 Task: Check the average views per listing of hot tub in the last 1 year.
Action: Mouse moved to (695, 139)
Screenshot: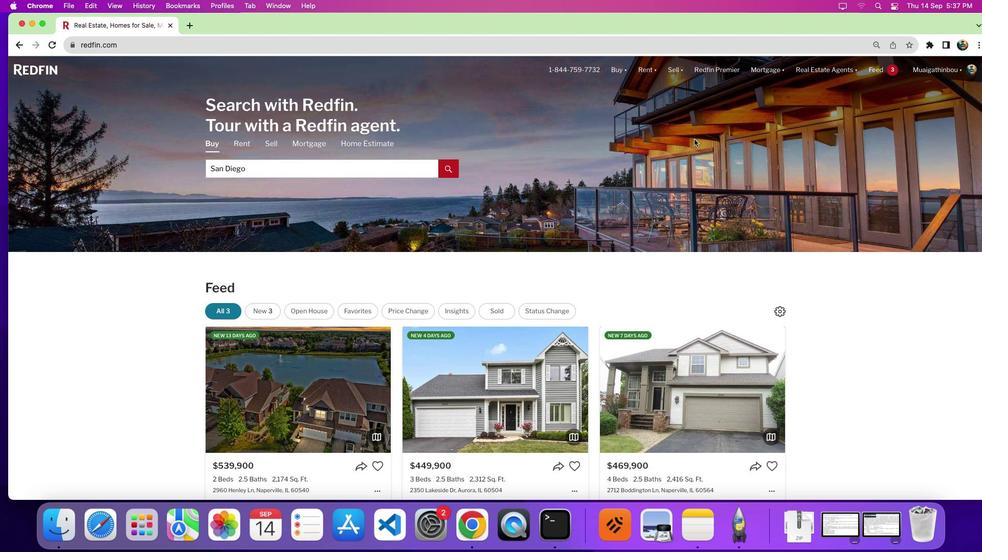 
Action: Mouse pressed left at (695, 139)
Screenshot: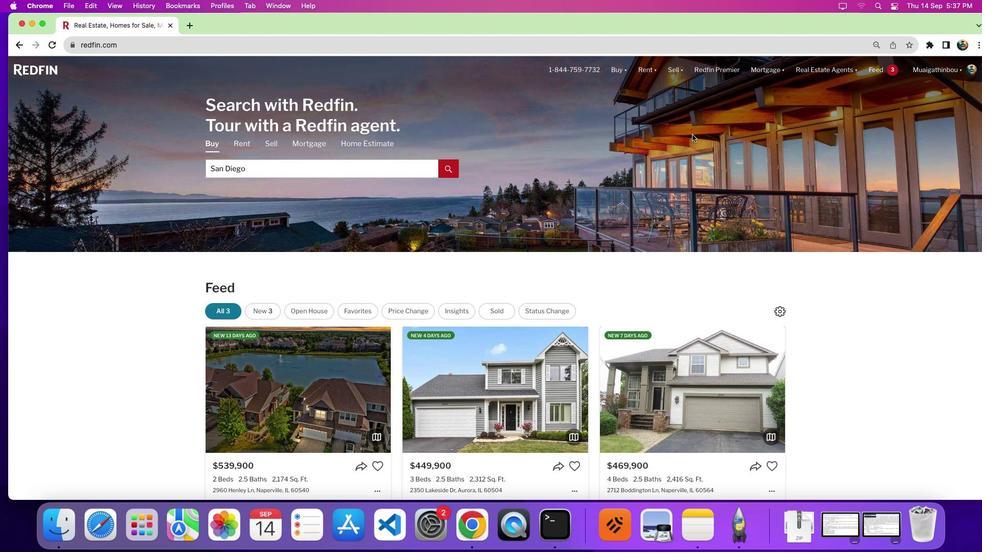 
Action: Mouse moved to (787, 181)
Screenshot: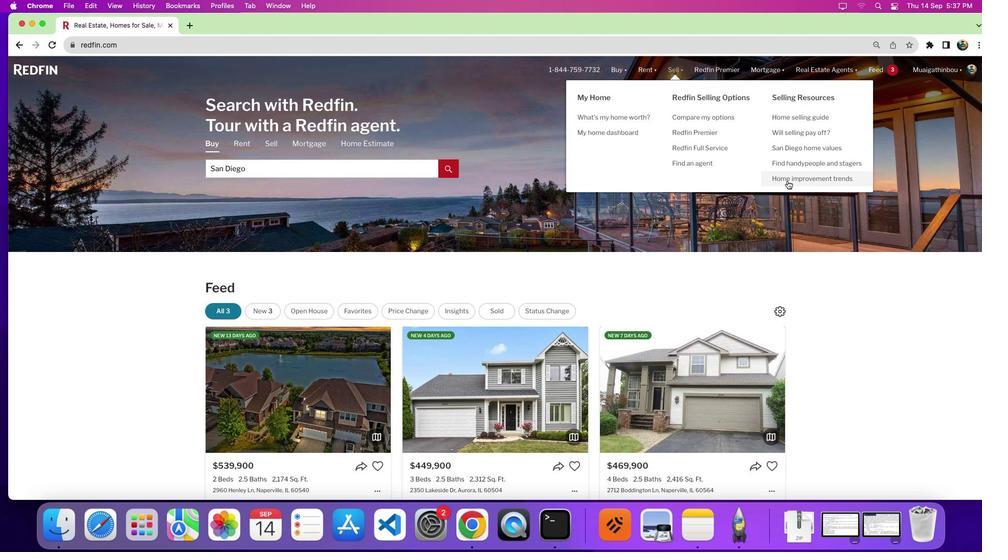 
Action: Mouse pressed left at (787, 181)
Screenshot: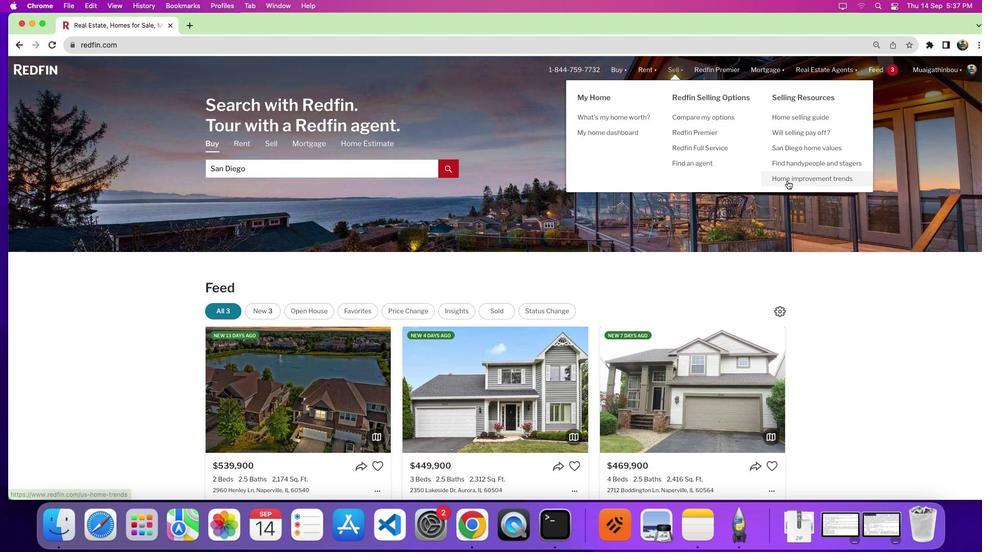 
Action: Mouse moved to (554, 309)
Screenshot: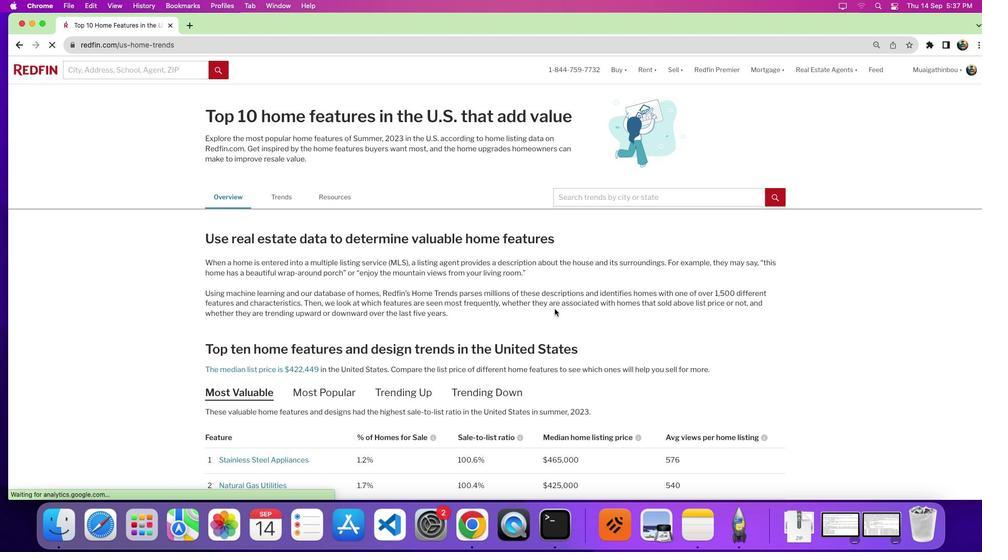 
Action: Mouse scrolled (554, 309) with delta (0, 0)
Screenshot: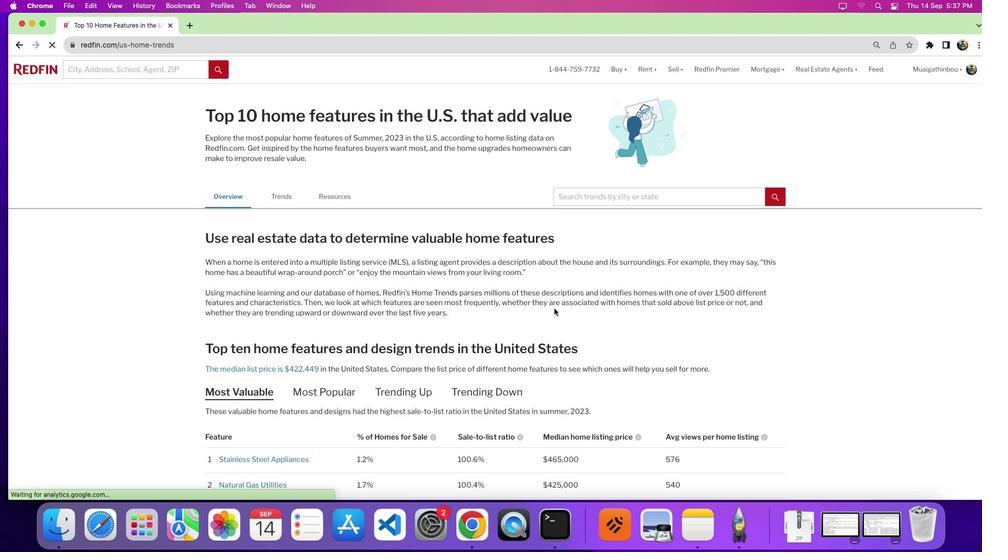 
Action: Mouse scrolled (554, 309) with delta (0, 0)
Screenshot: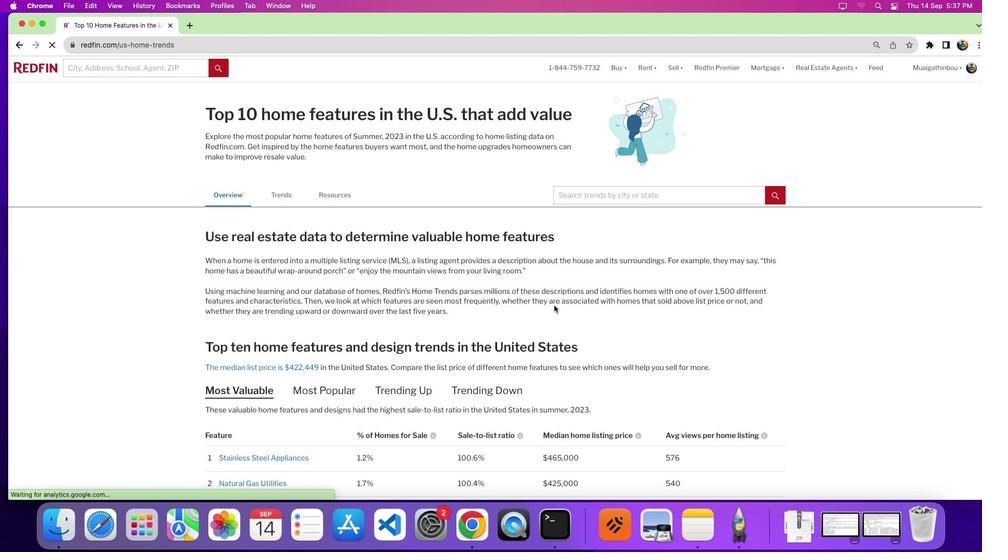 
Action: Mouse moved to (554, 306)
Screenshot: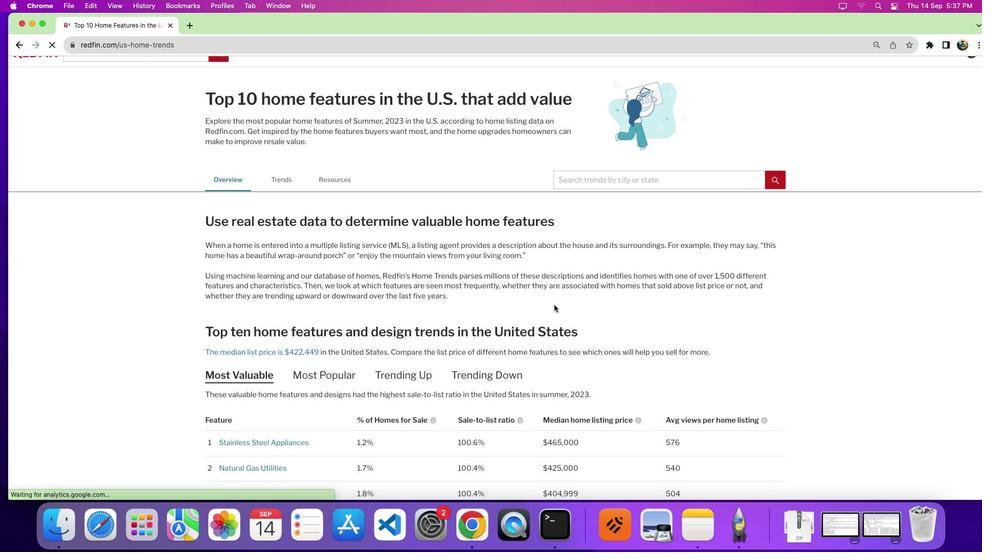 
Action: Mouse scrolled (554, 306) with delta (0, -1)
Screenshot: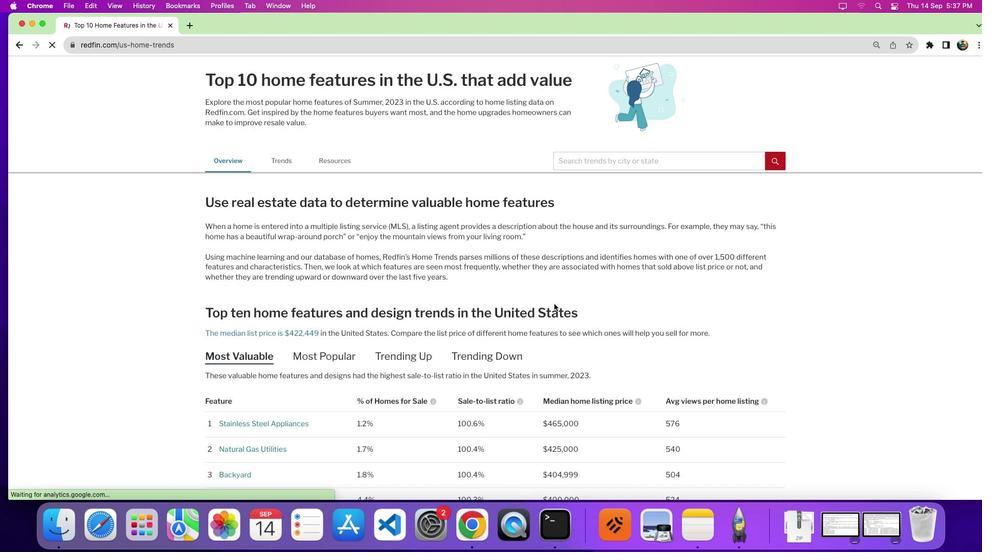 
Action: Mouse moved to (554, 303)
Screenshot: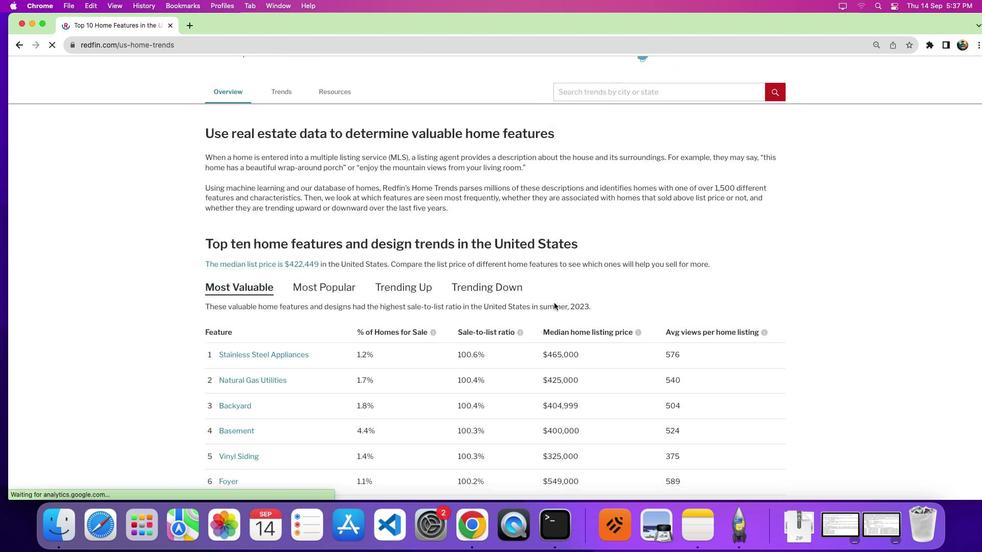 
Action: Mouse scrolled (554, 303) with delta (0, 0)
Screenshot: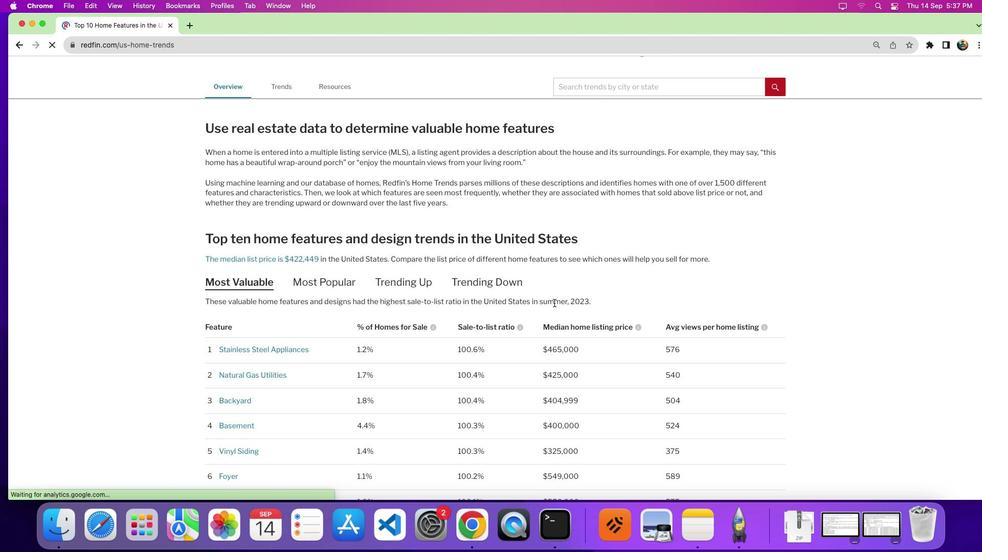 
Action: Mouse scrolled (554, 303) with delta (0, 0)
Screenshot: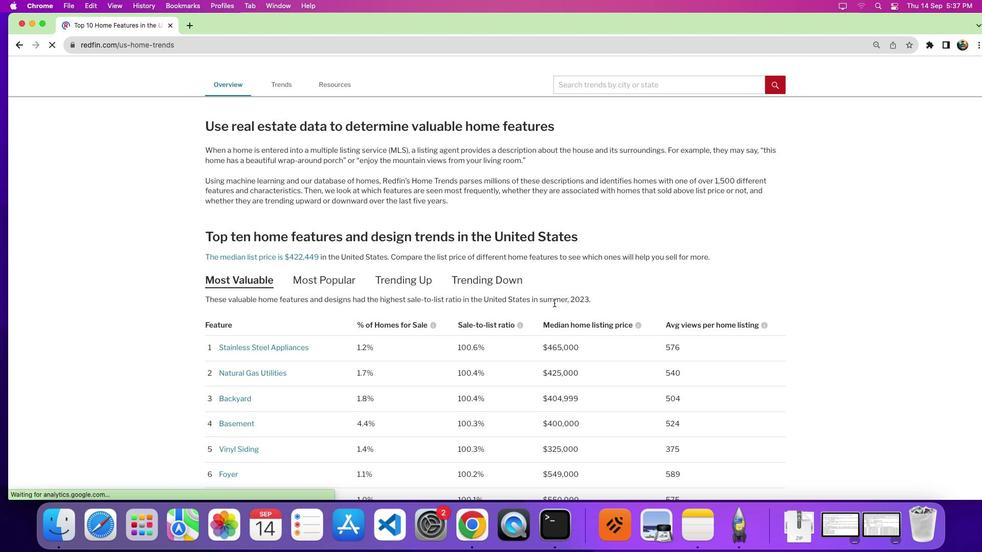
Action: Mouse moved to (554, 302)
Screenshot: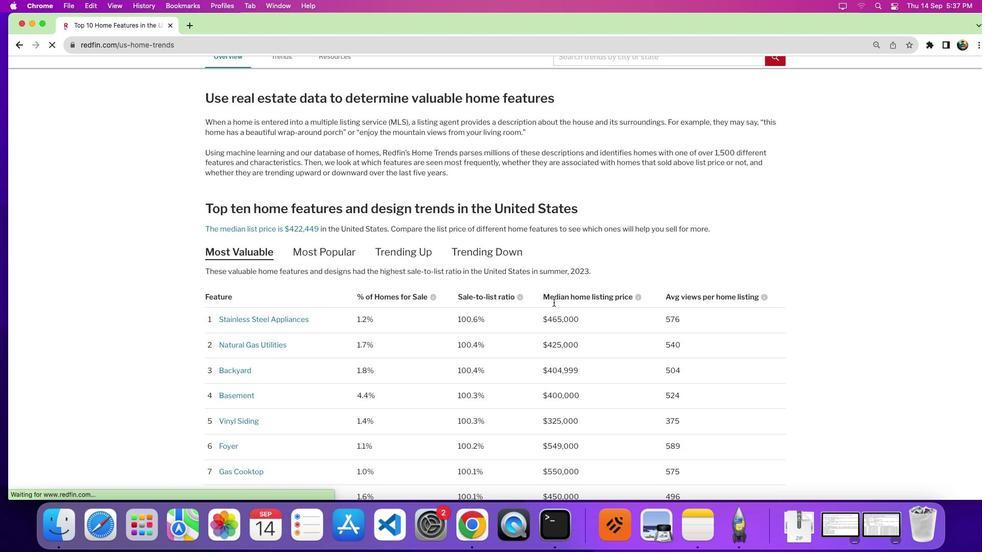 
Action: Mouse scrolled (554, 302) with delta (0, 0)
Screenshot: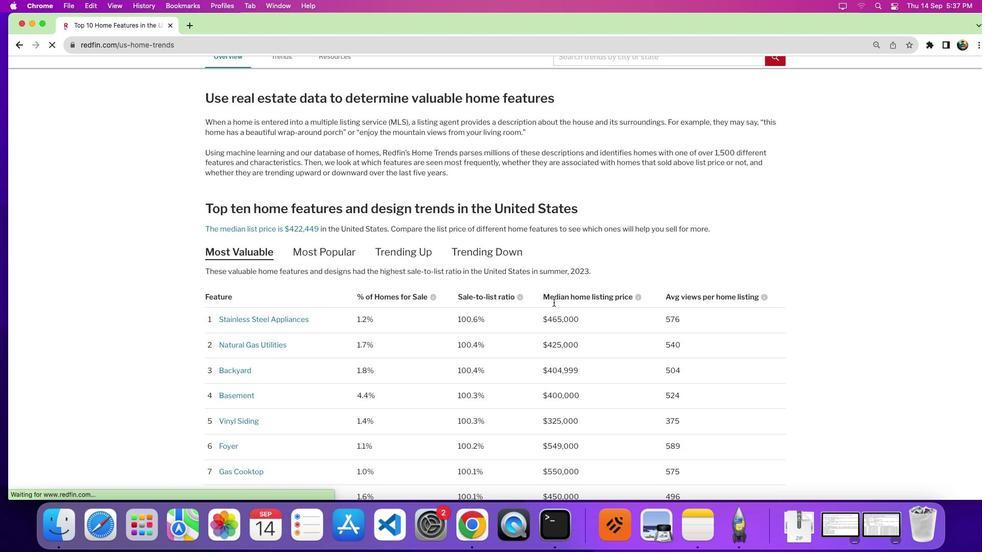 
Action: Mouse moved to (554, 302)
Screenshot: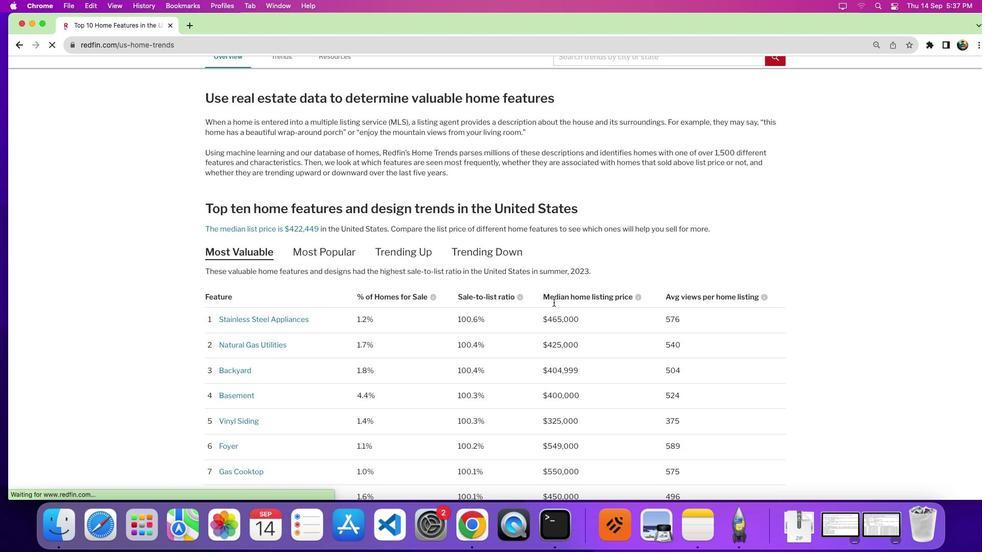 
Action: Mouse scrolled (554, 302) with delta (0, 0)
Screenshot: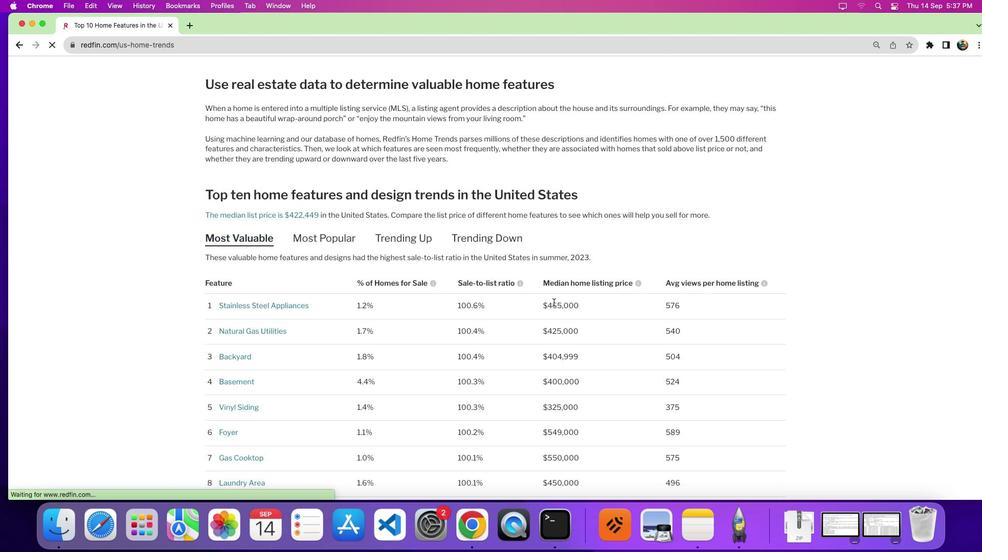 
Action: Mouse scrolled (554, 302) with delta (0, -3)
Screenshot: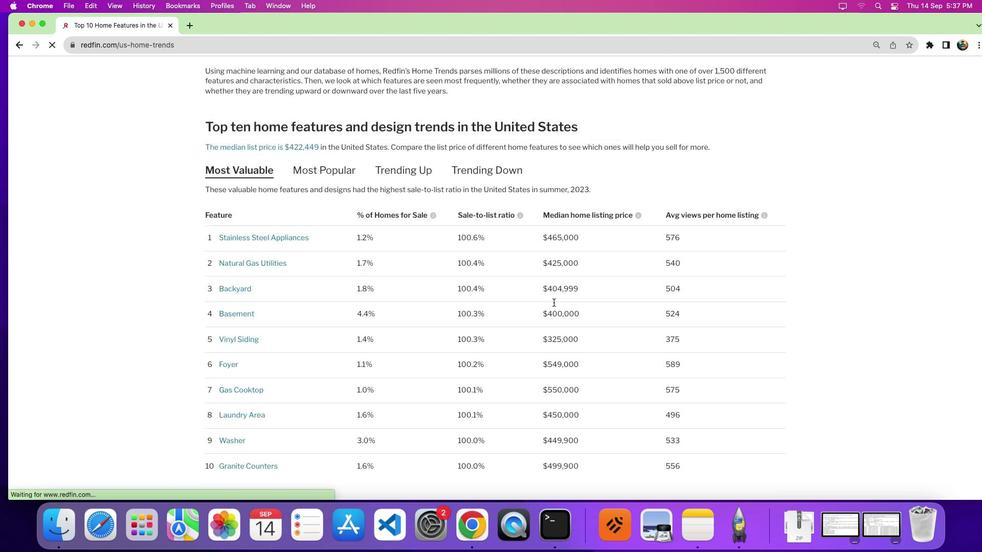 
Action: Mouse scrolled (554, 302) with delta (0, 0)
Screenshot: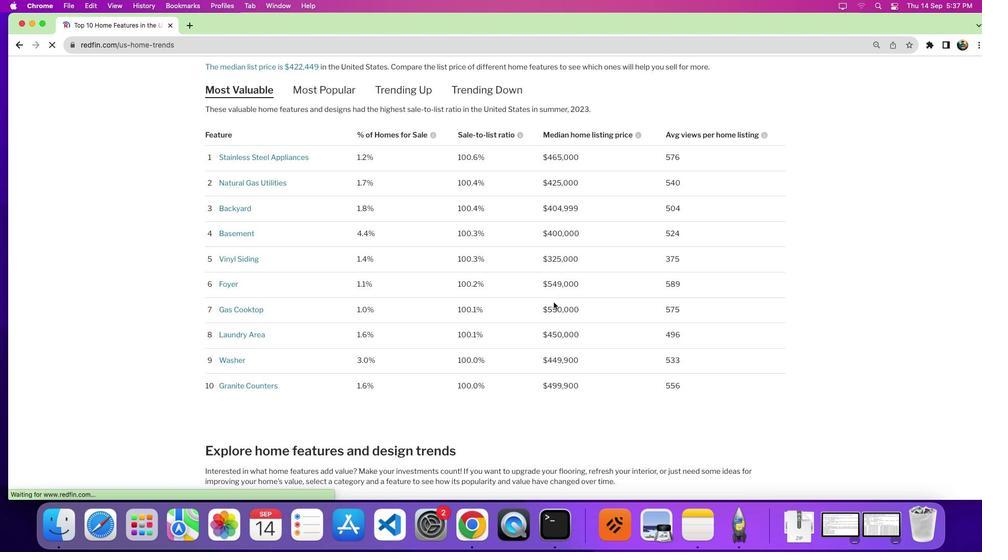 
Action: Mouse scrolled (554, 302) with delta (0, 0)
Screenshot: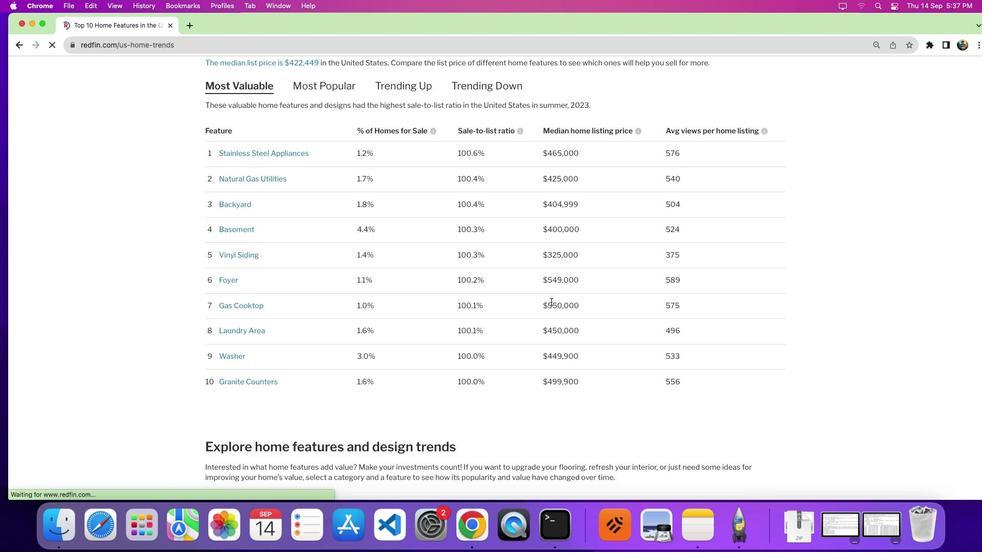 
Action: Mouse moved to (422, 351)
Screenshot: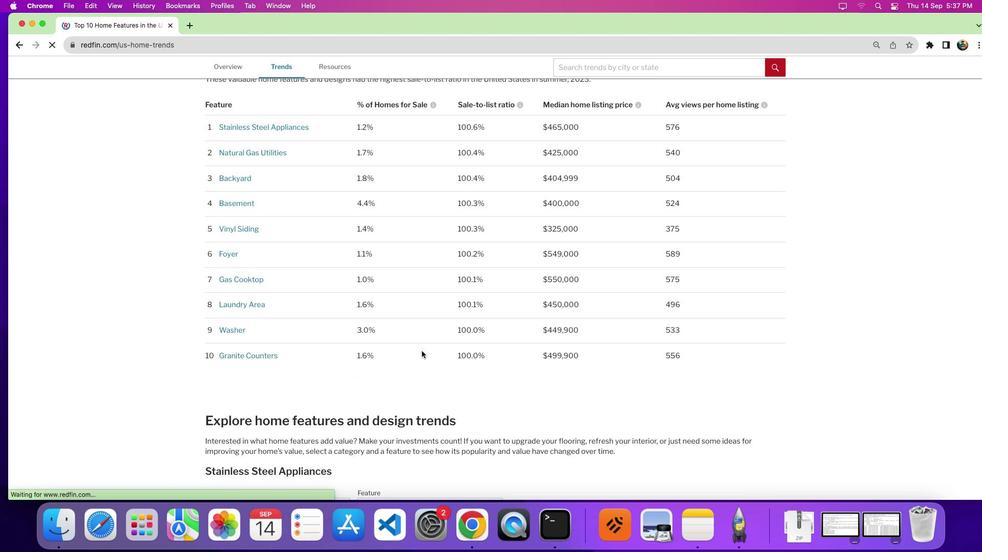 
Action: Mouse scrolled (422, 351) with delta (0, 0)
Screenshot: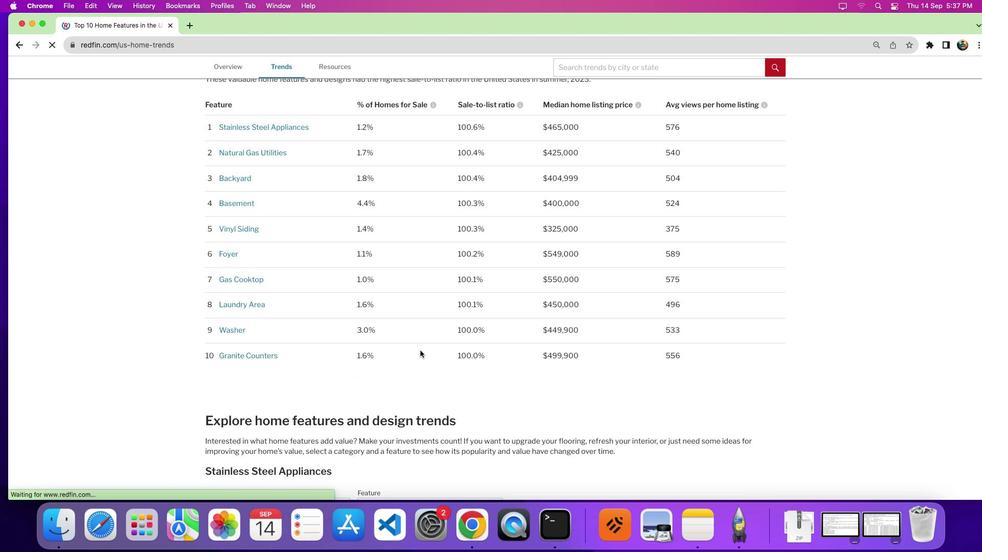 
Action: Mouse scrolled (422, 351) with delta (0, 0)
Screenshot: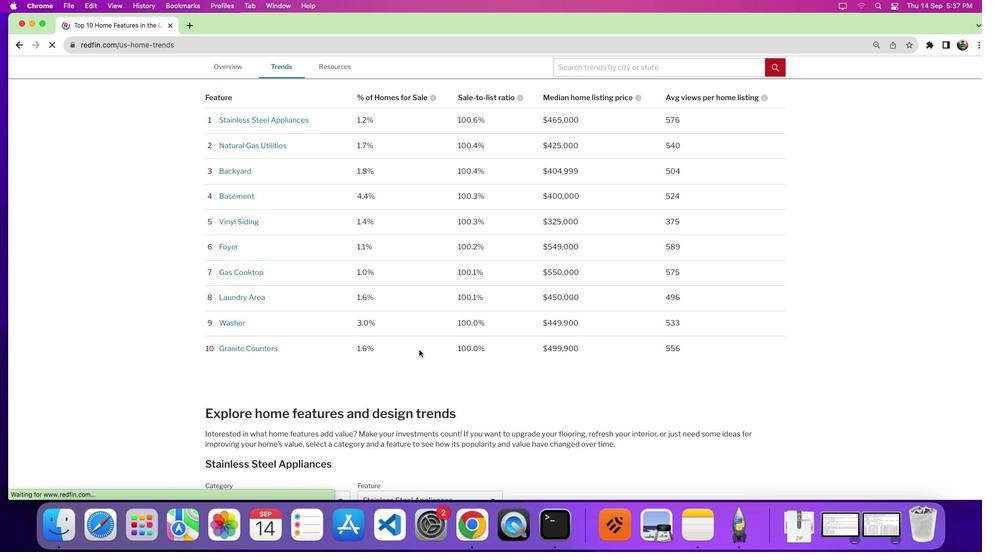 
Action: Mouse moved to (420, 350)
Screenshot: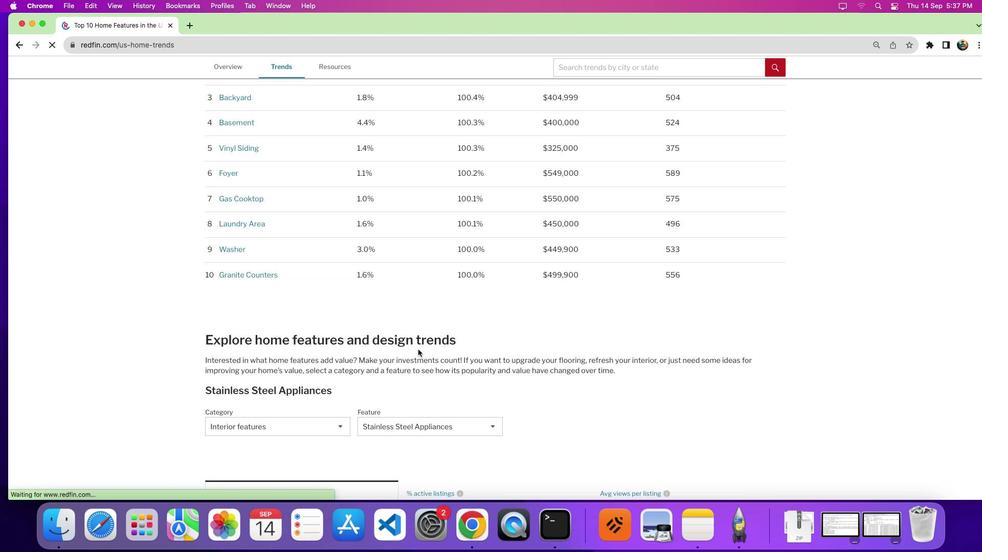
Action: Mouse scrolled (420, 350) with delta (0, -3)
Screenshot: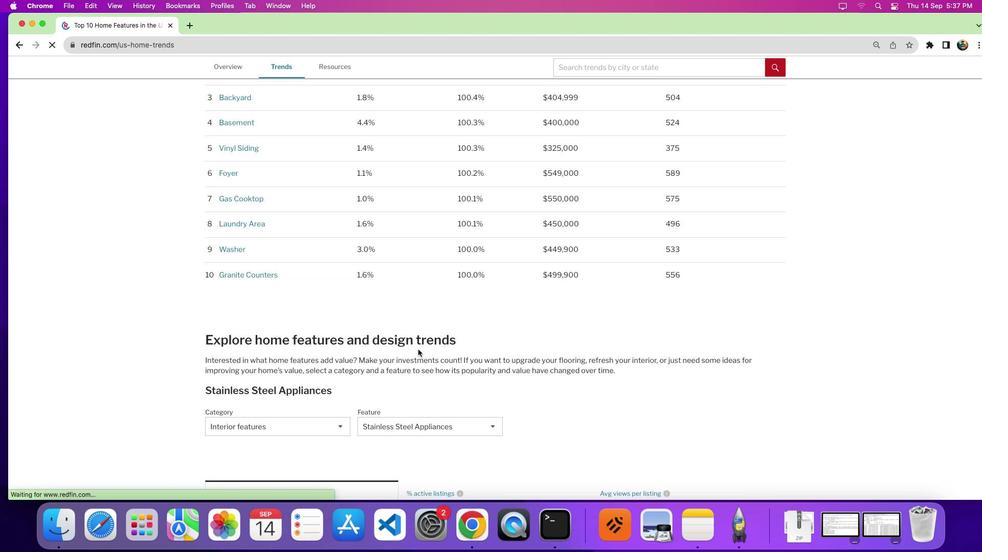
Action: Mouse moved to (263, 327)
Screenshot: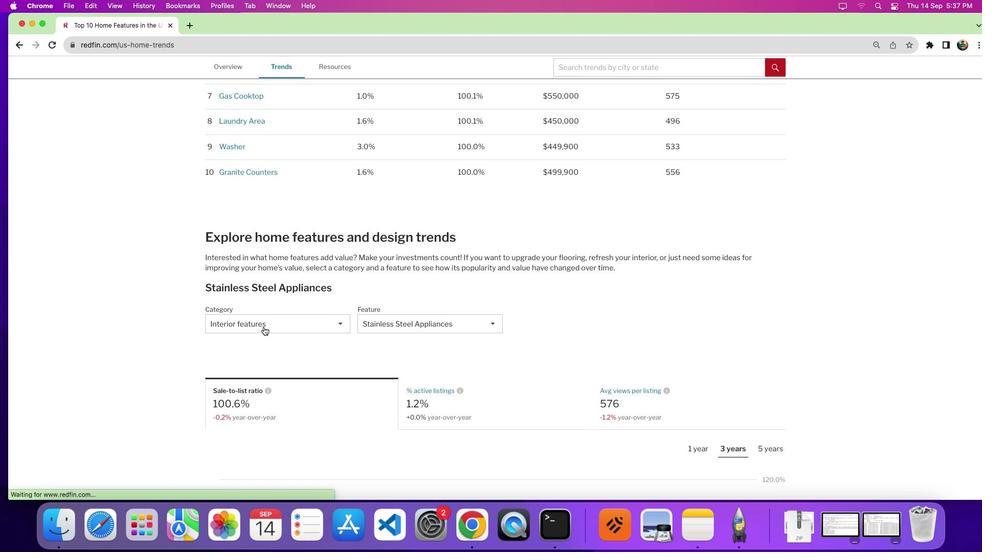 
Action: Mouse pressed left at (263, 327)
Screenshot: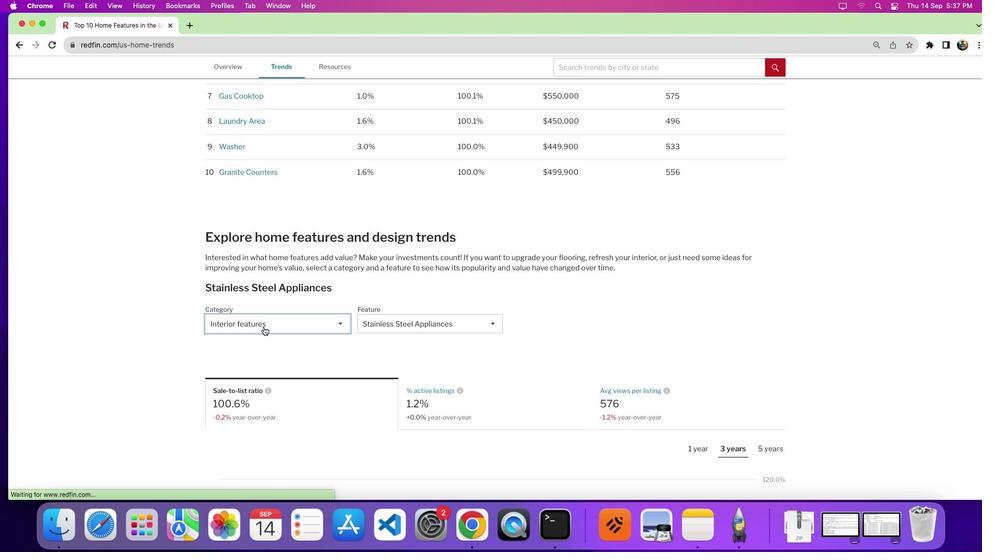 
Action: Mouse moved to (266, 348)
Screenshot: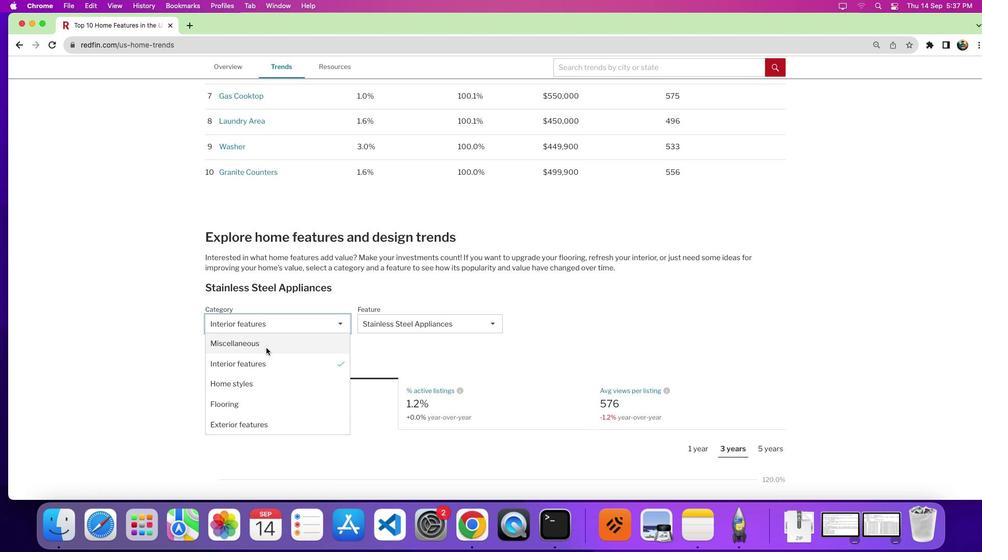 
Action: Mouse pressed left at (266, 348)
Screenshot: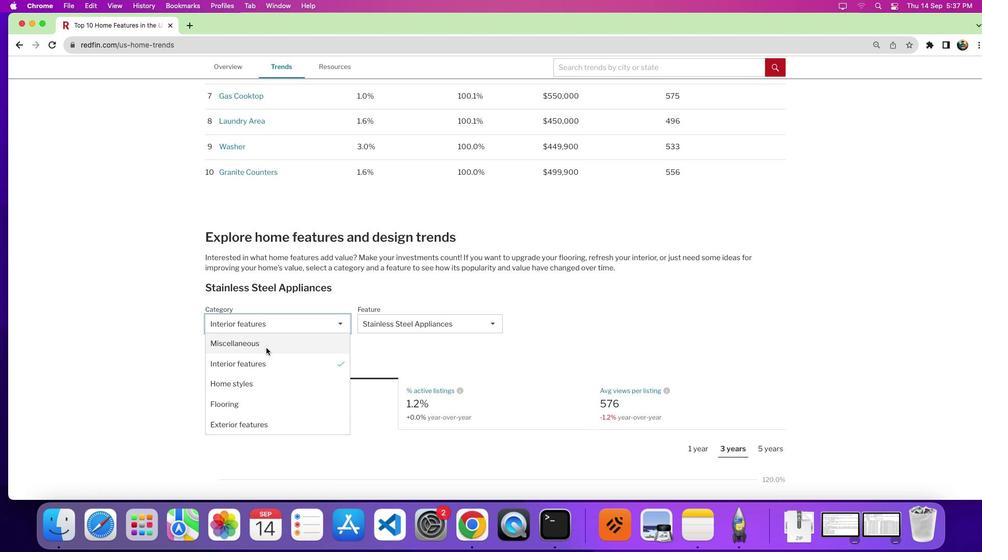 
Action: Mouse moved to (389, 321)
Screenshot: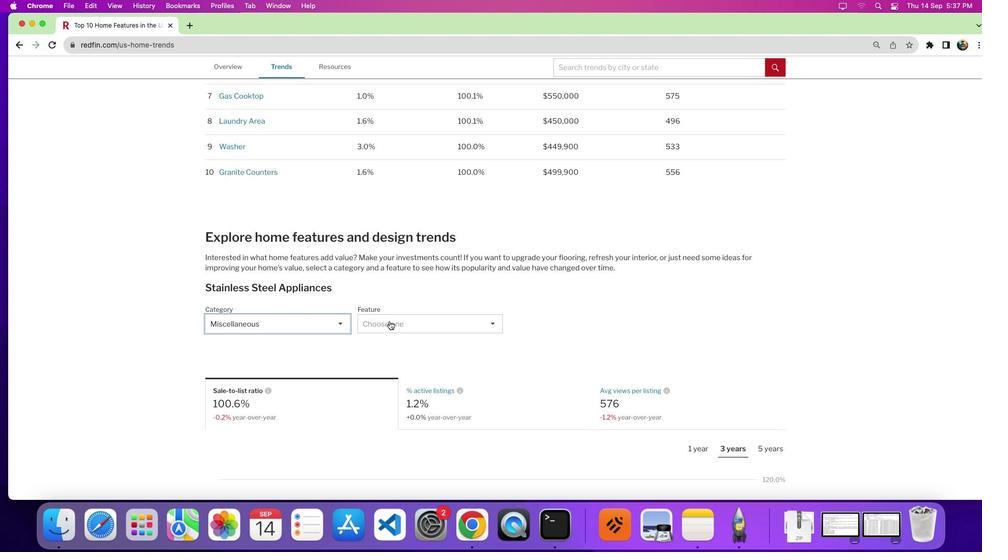 
Action: Mouse pressed left at (389, 321)
Screenshot: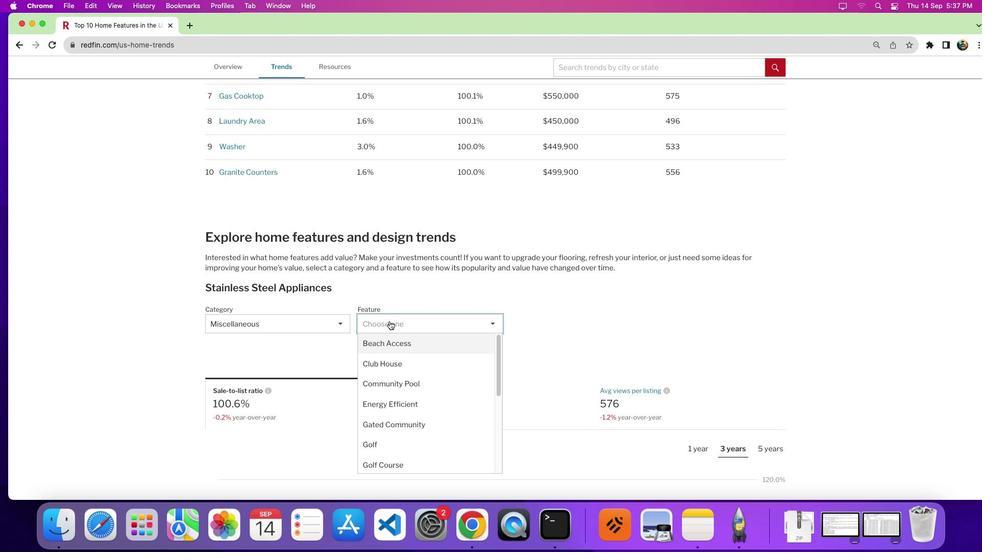 
Action: Mouse moved to (409, 395)
Screenshot: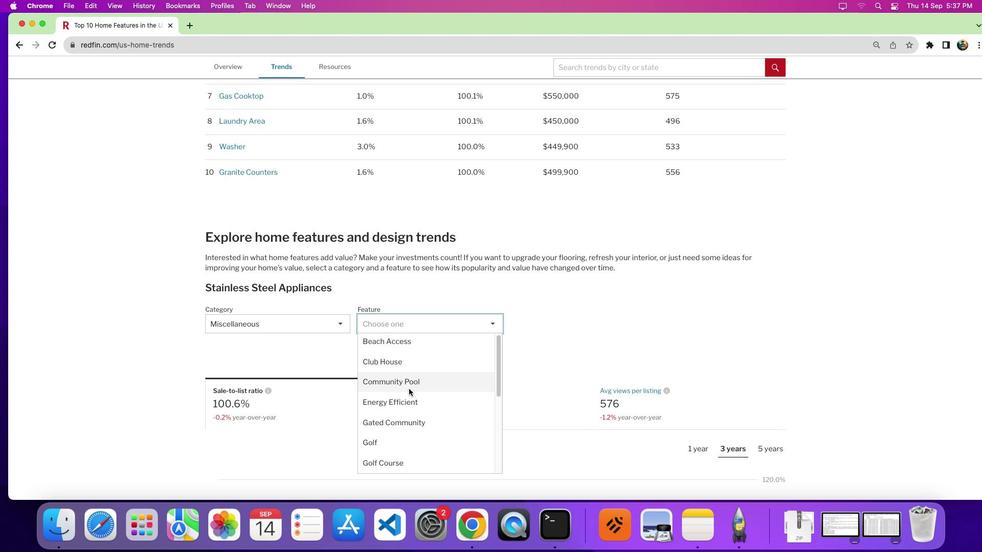 
Action: Mouse scrolled (409, 395) with delta (0, 0)
Screenshot: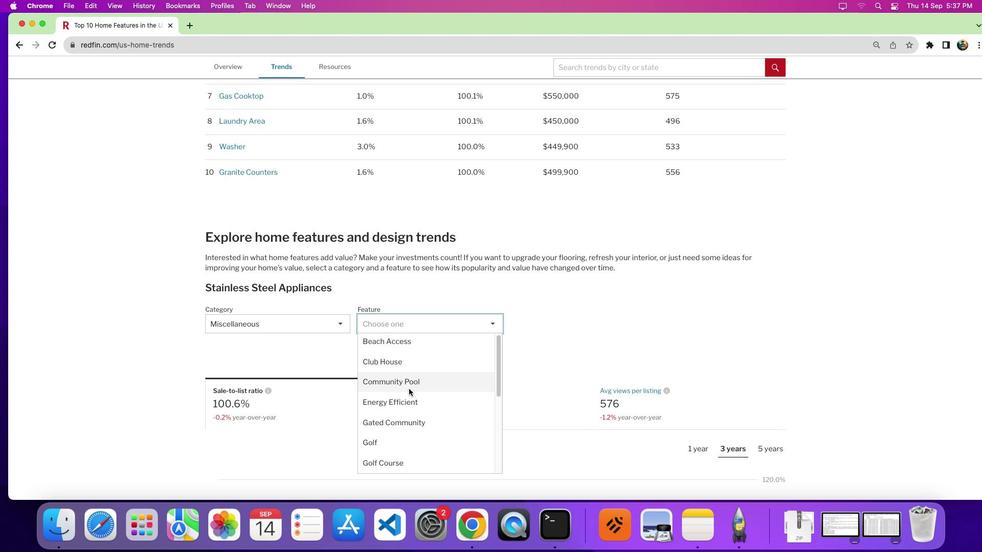 
Action: Mouse moved to (409, 394)
Screenshot: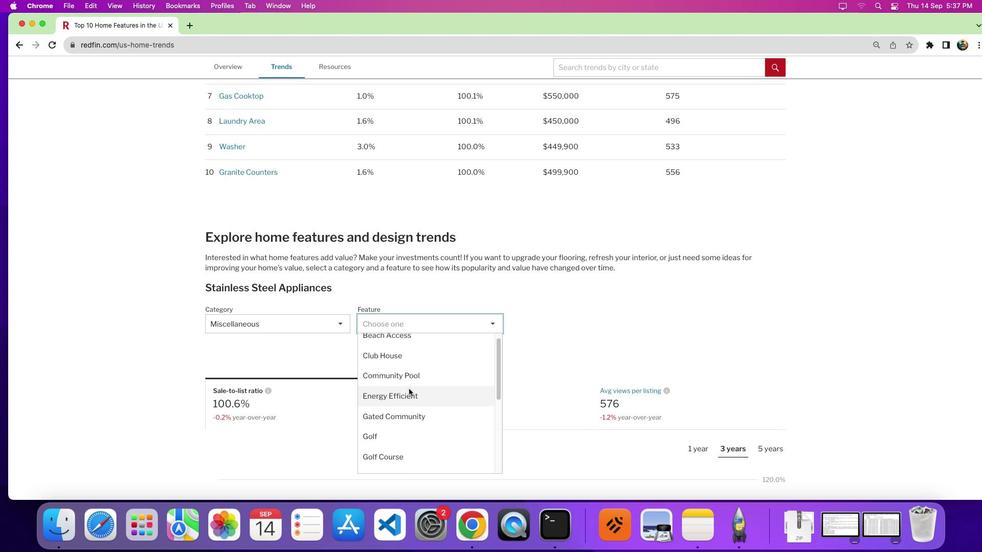 
Action: Mouse scrolled (409, 394) with delta (0, 0)
Screenshot: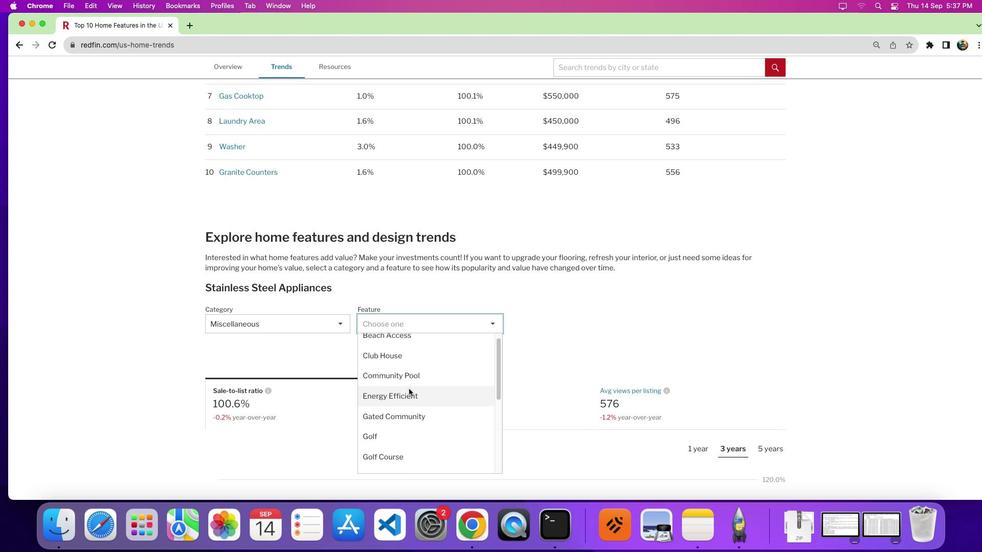 
Action: Mouse moved to (409, 389)
Screenshot: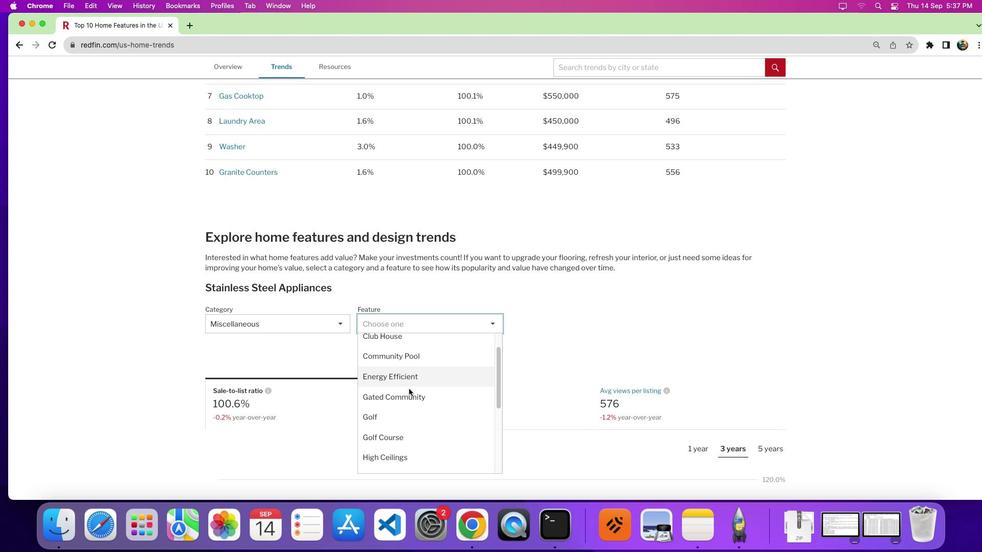 
Action: Mouse scrolled (409, 389) with delta (0, 0)
Screenshot: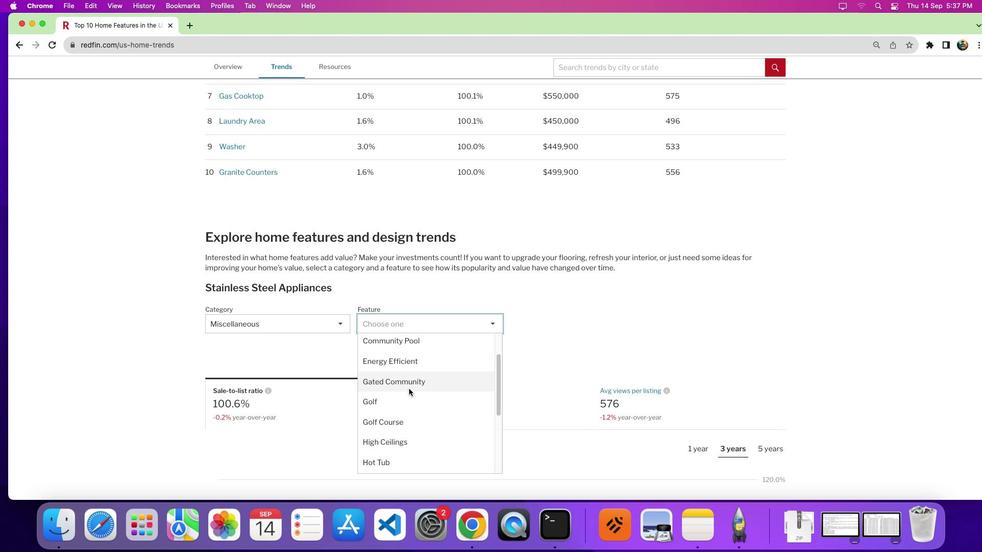 
Action: Mouse scrolled (409, 389) with delta (0, 0)
Screenshot: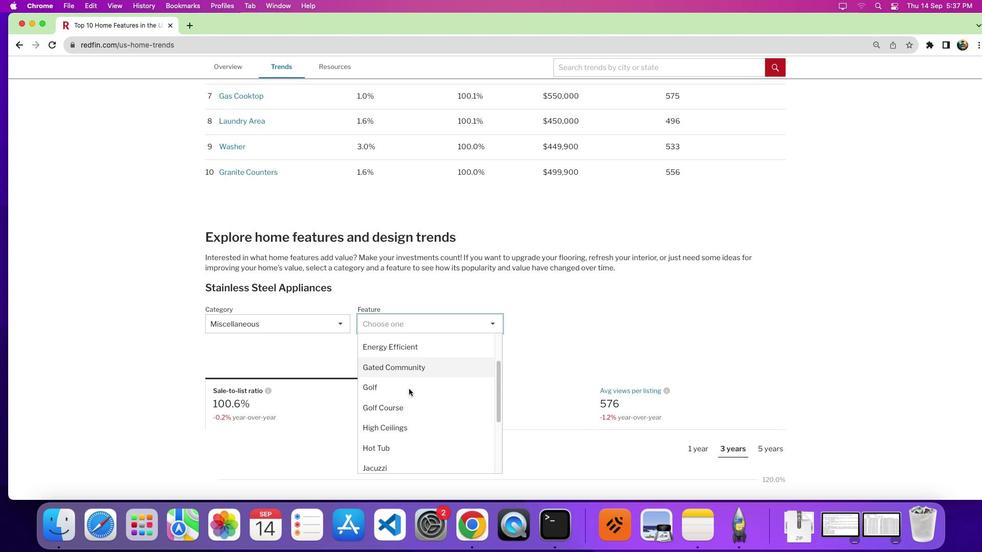 
Action: Mouse scrolled (409, 389) with delta (0, -2)
Screenshot: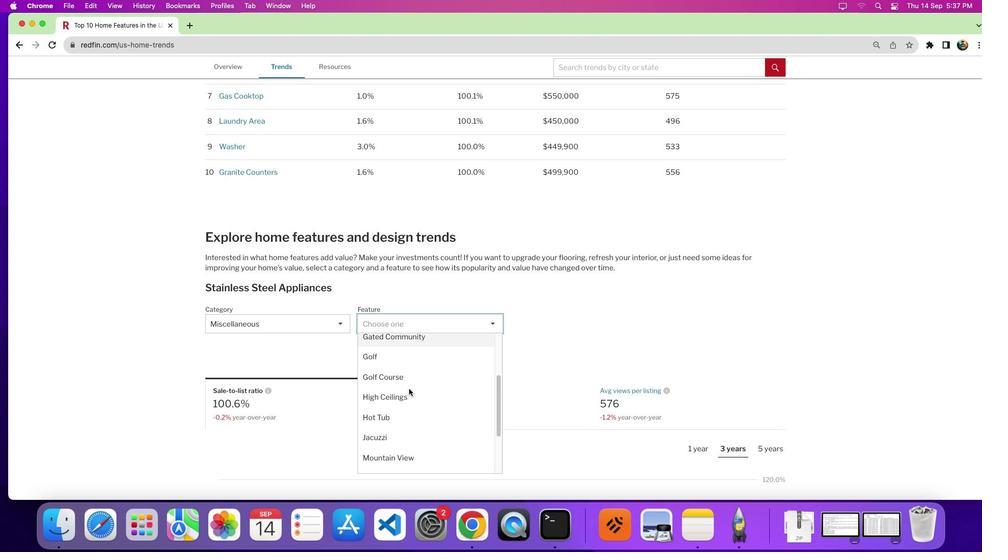 
Action: Mouse scrolled (409, 389) with delta (0, 0)
Screenshot: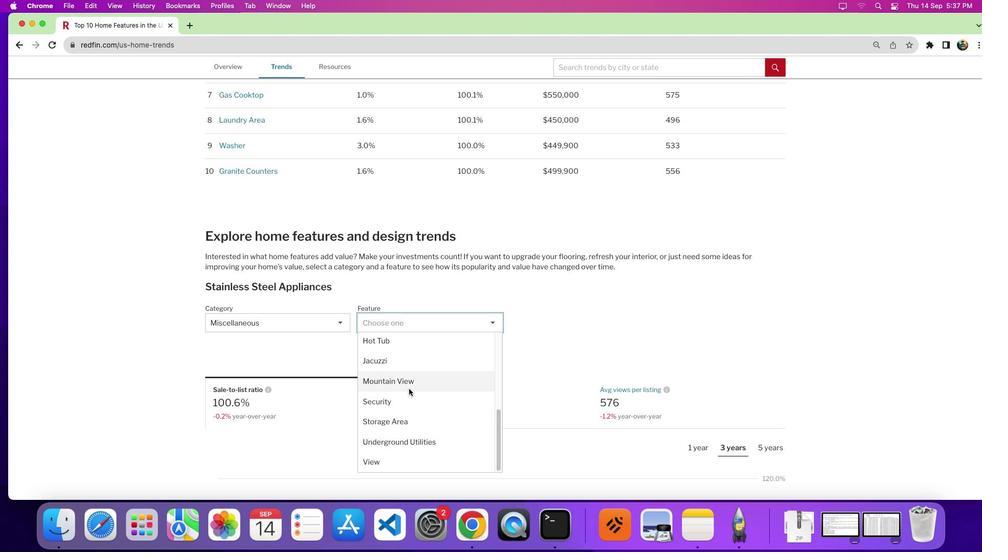 
Action: Mouse moved to (416, 384)
Screenshot: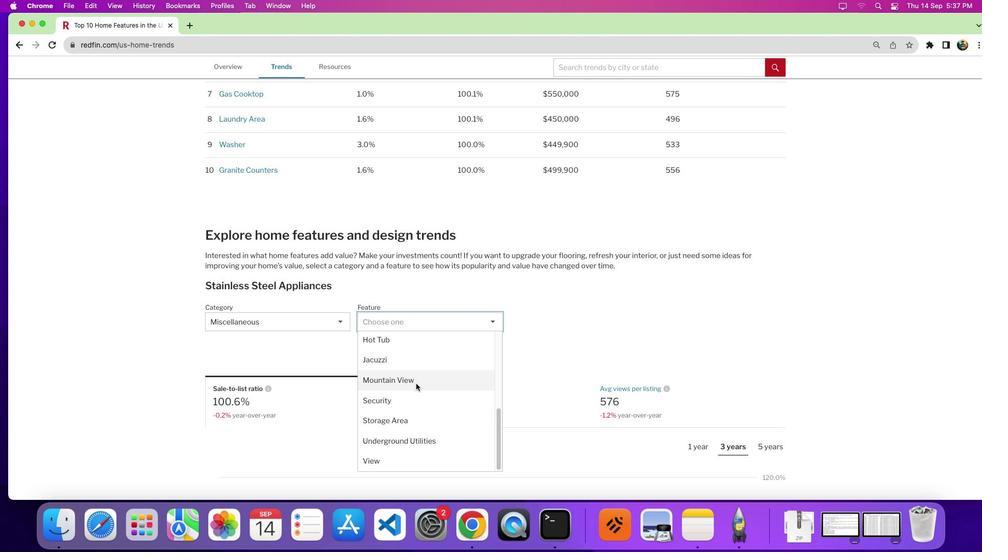 
Action: Mouse scrolled (416, 384) with delta (0, 0)
Screenshot: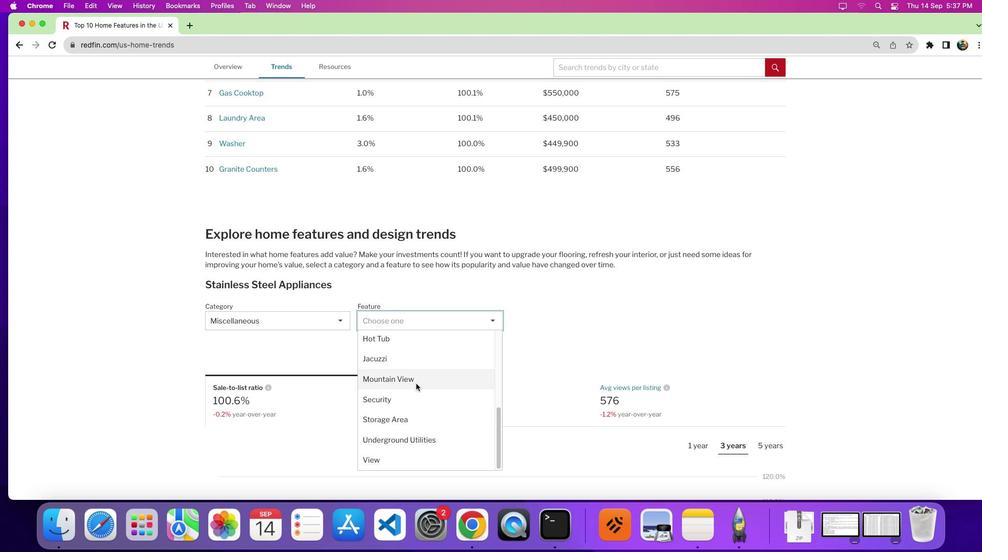
Action: Mouse scrolled (416, 384) with delta (0, 0)
Screenshot: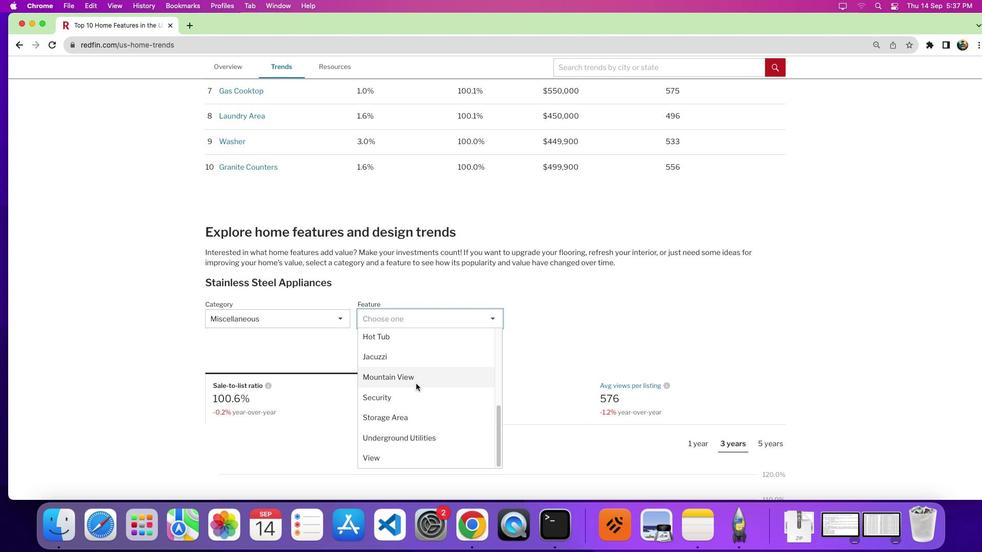 
Action: Mouse moved to (416, 383)
Screenshot: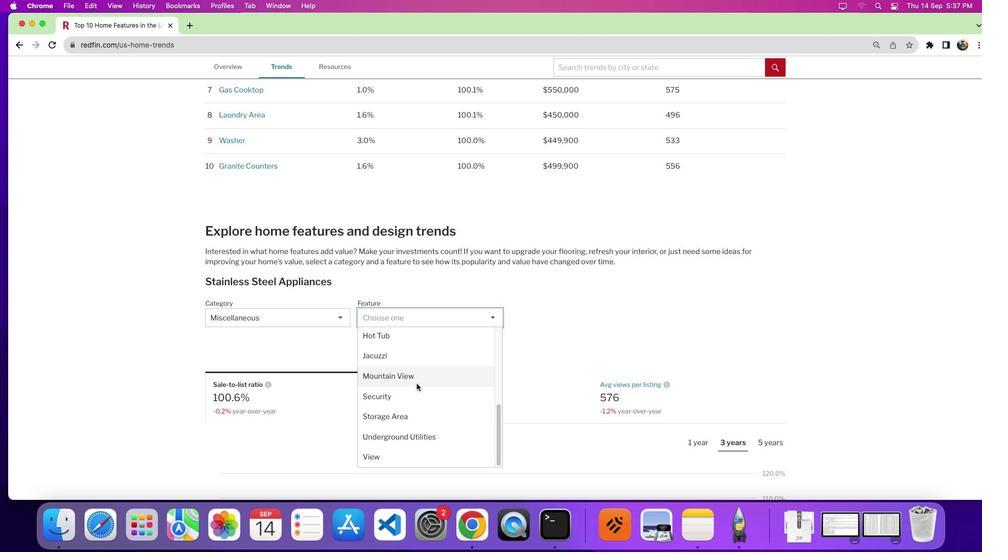 
Action: Mouse scrolled (416, 383) with delta (0, 0)
Screenshot: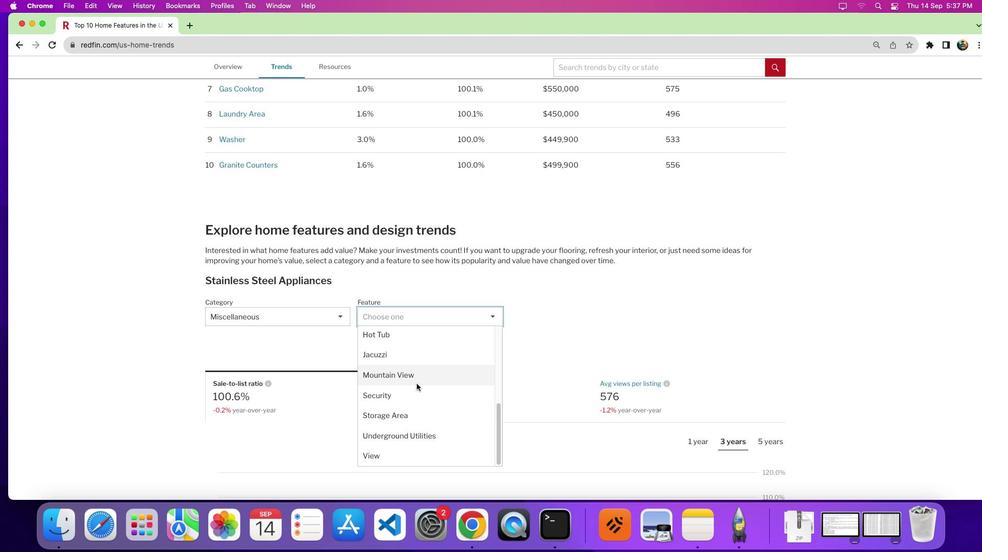 
Action: Mouse moved to (417, 383)
Screenshot: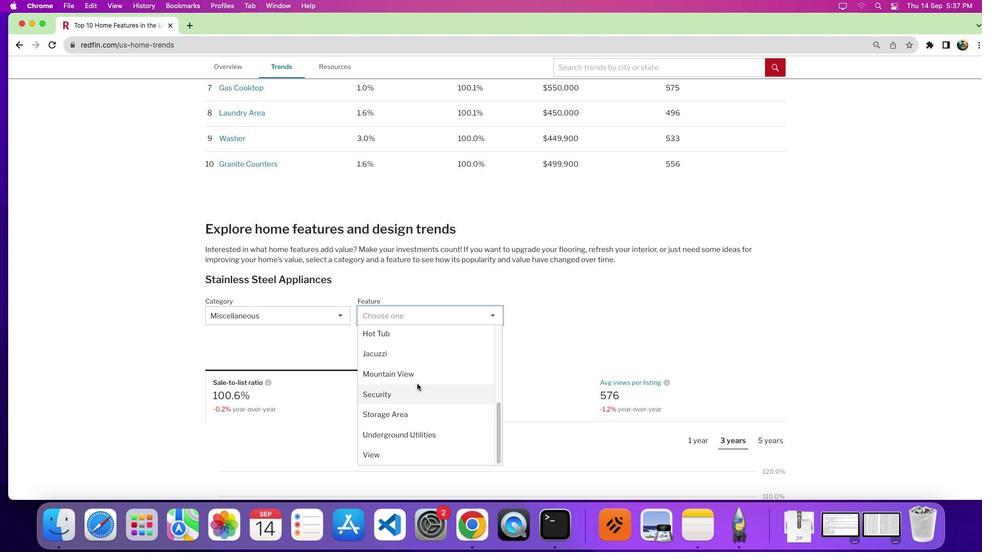 
Action: Mouse scrolled (417, 383) with delta (0, 0)
Screenshot: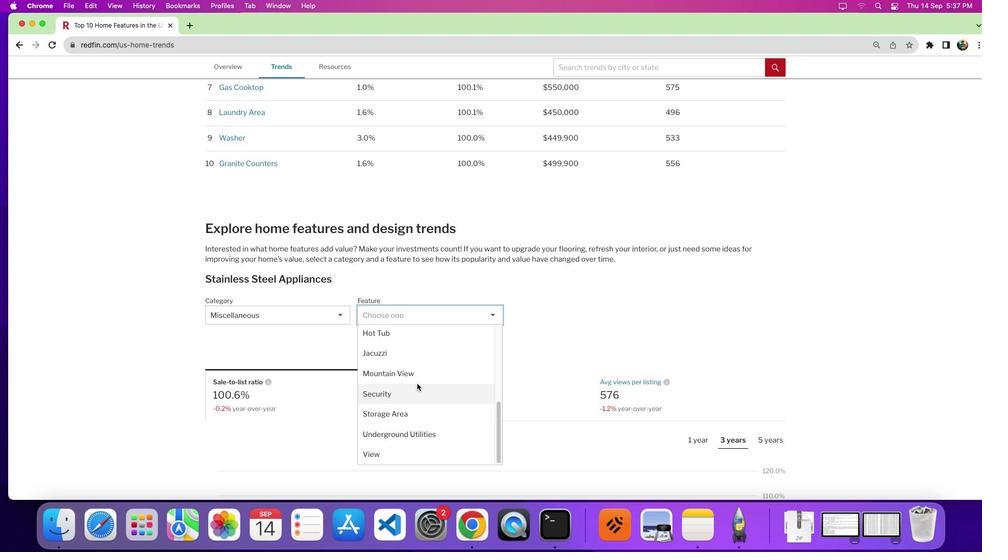 
Action: Mouse moved to (424, 392)
Screenshot: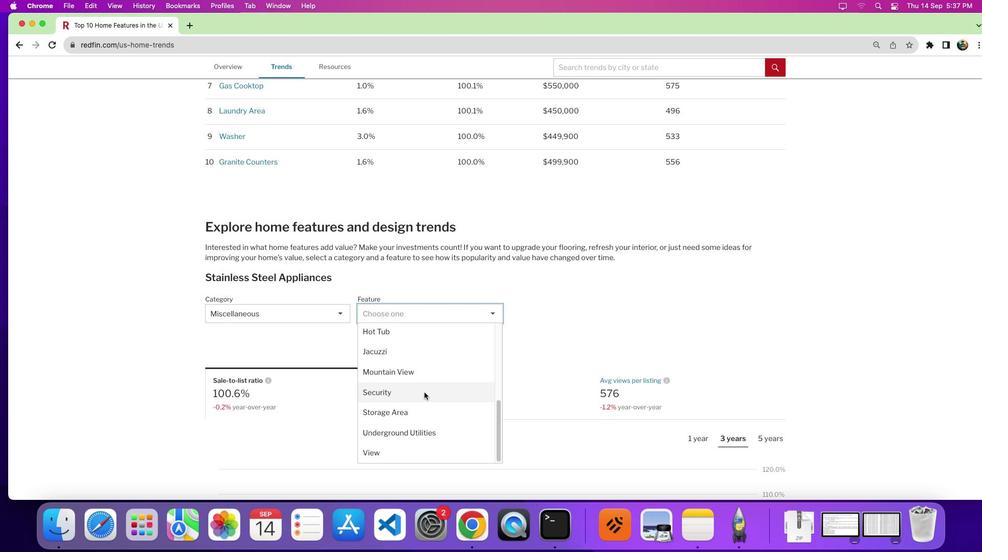 
Action: Mouse scrolled (424, 392) with delta (0, 0)
Screenshot: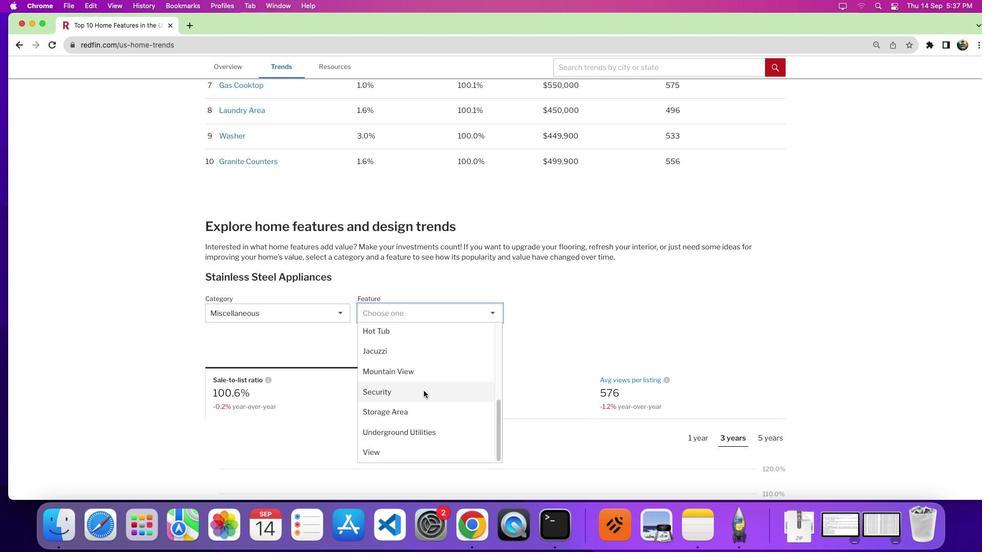 
Action: Mouse moved to (424, 391)
Screenshot: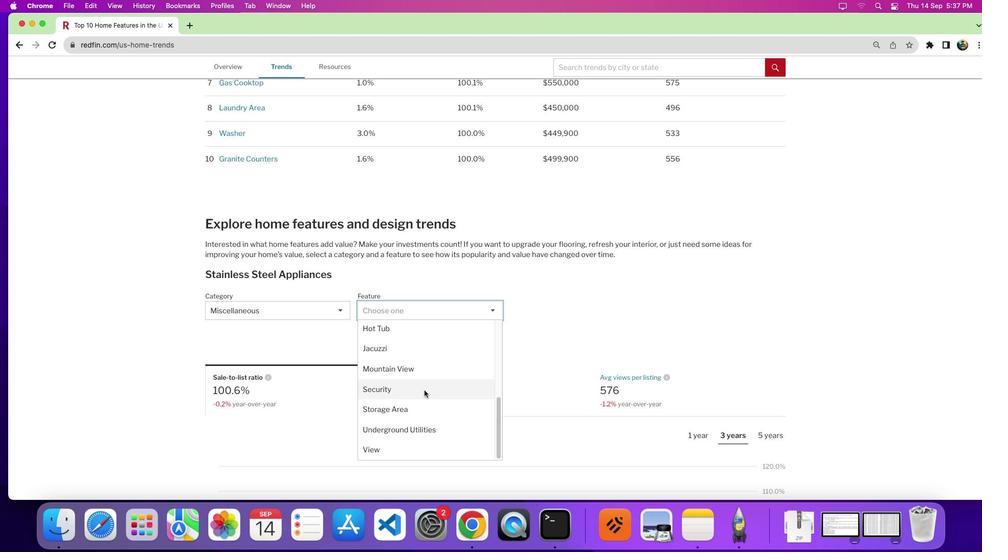 
Action: Mouse scrolled (424, 391) with delta (0, 0)
Screenshot: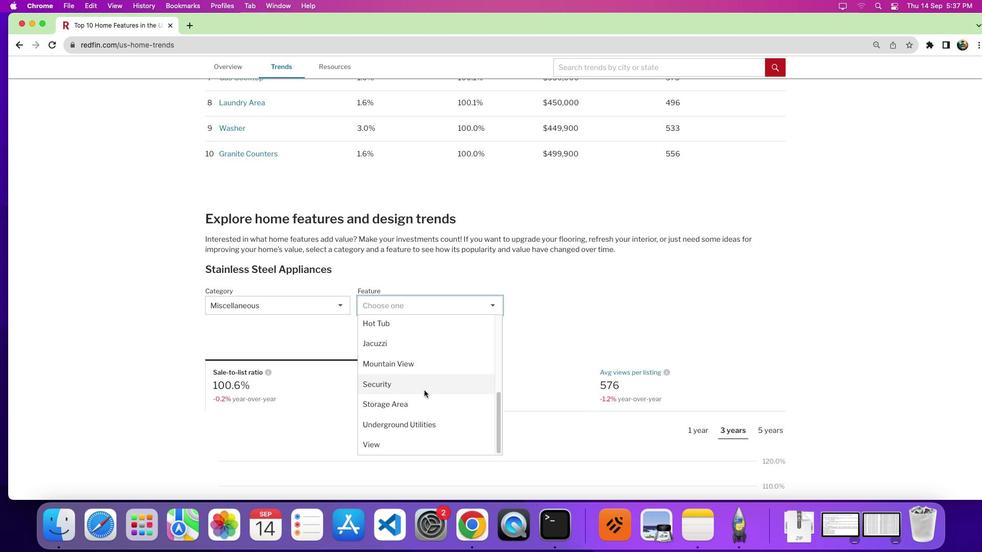 
Action: Mouse moved to (423, 392)
Screenshot: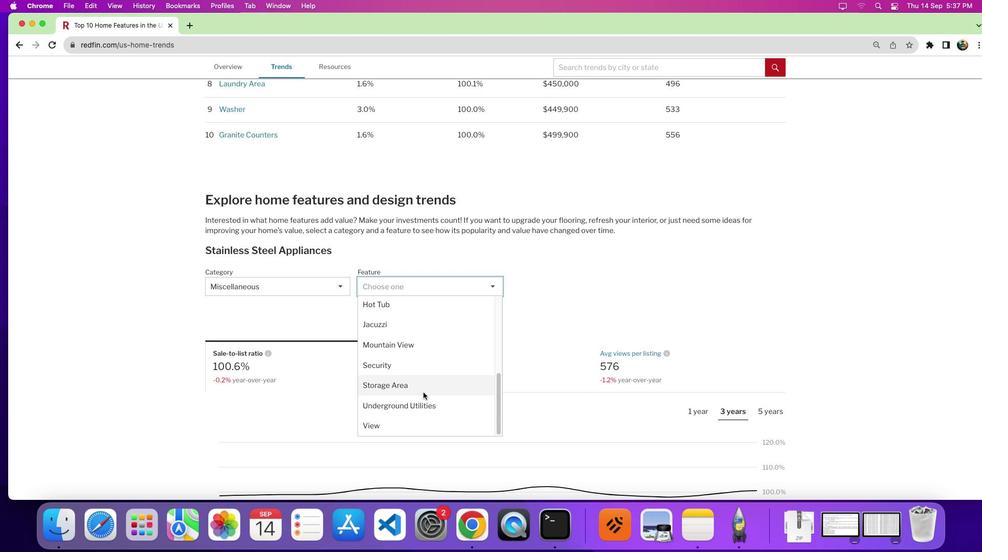 
Action: Mouse scrolled (423, 392) with delta (0, 0)
Screenshot: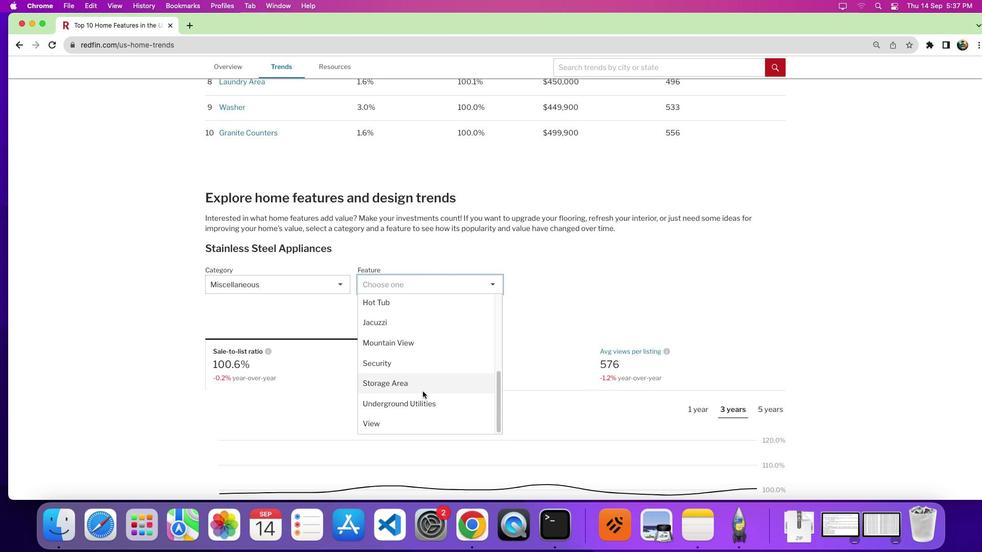 
Action: Mouse moved to (423, 392)
Screenshot: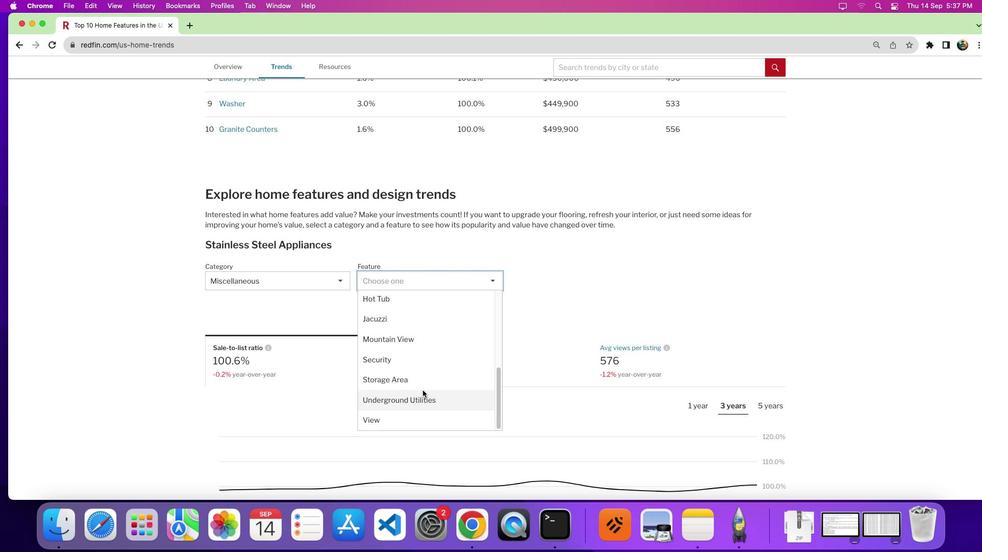 
Action: Mouse scrolled (423, 392) with delta (0, 0)
Screenshot: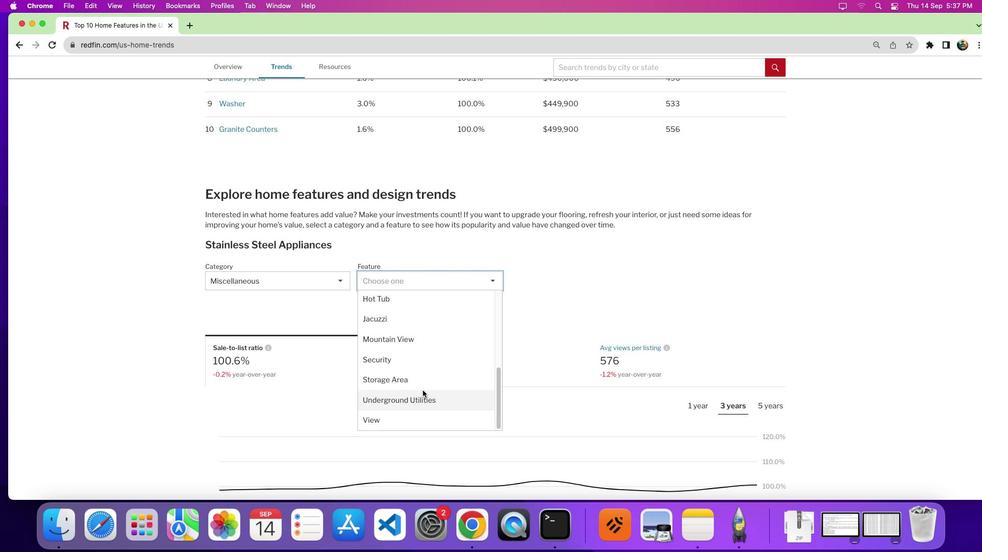 
Action: Mouse moved to (401, 321)
Screenshot: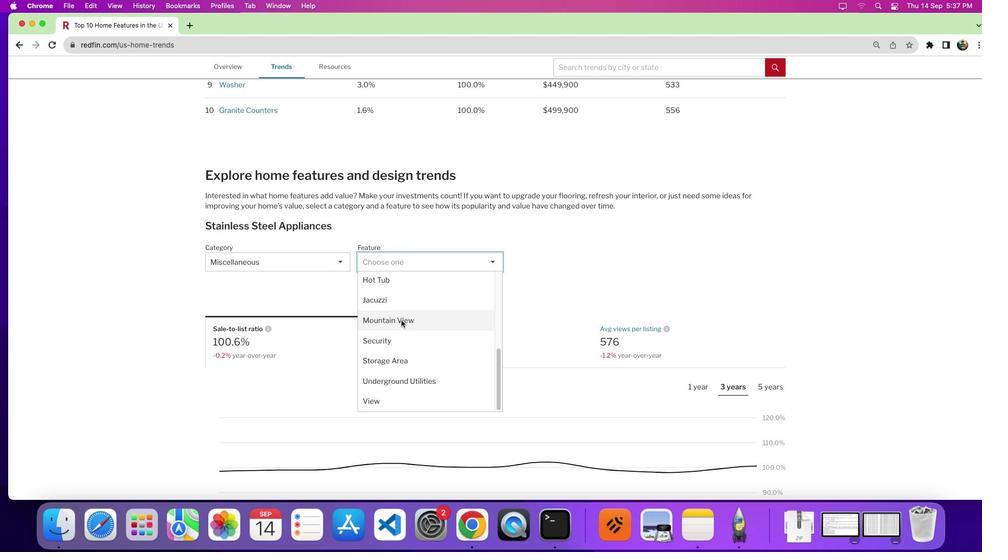 
Action: Mouse scrolled (401, 321) with delta (0, 0)
Screenshot: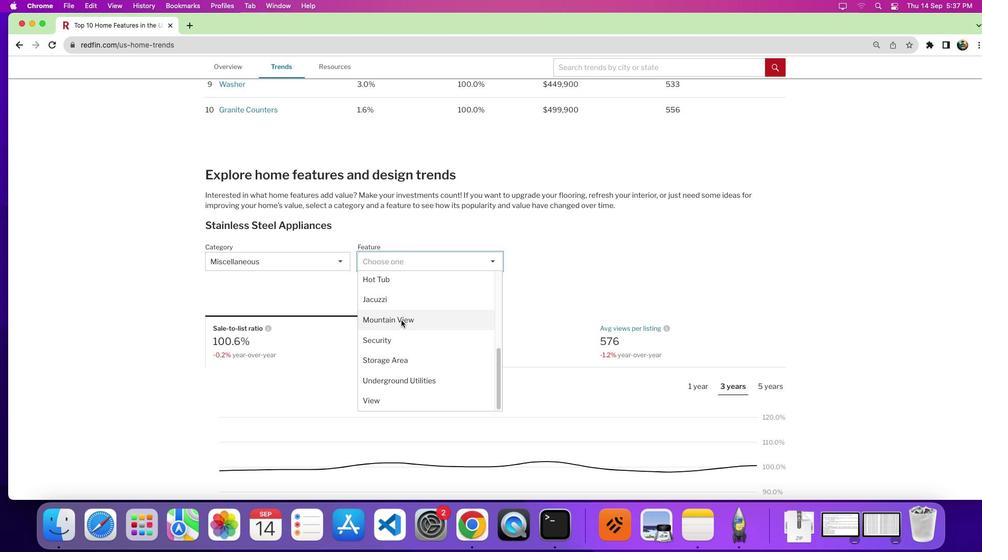 
Action: Mouse moved to (401, 320)
Screenshot: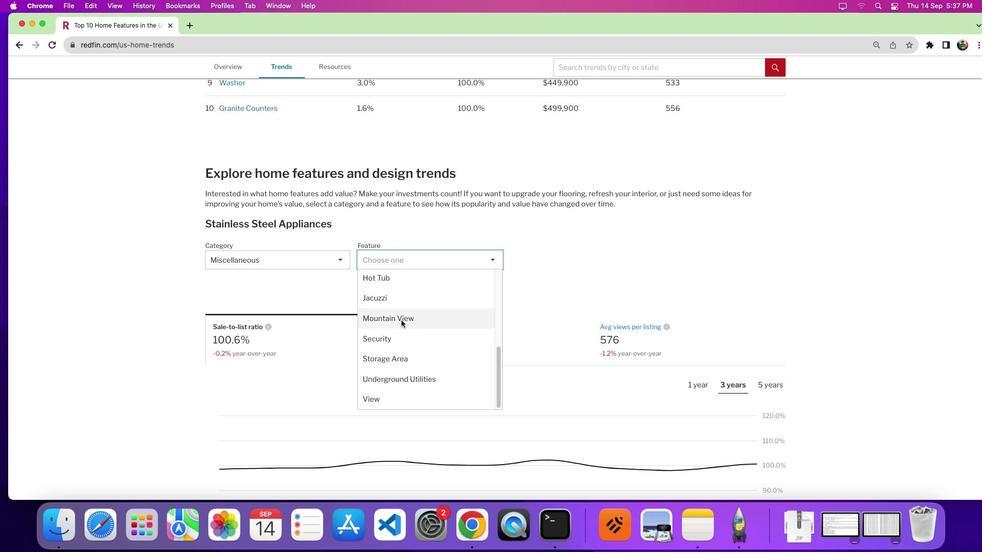 
Action: Mouse scrolled (401, 320) with delta (0, 0)
Screenshot: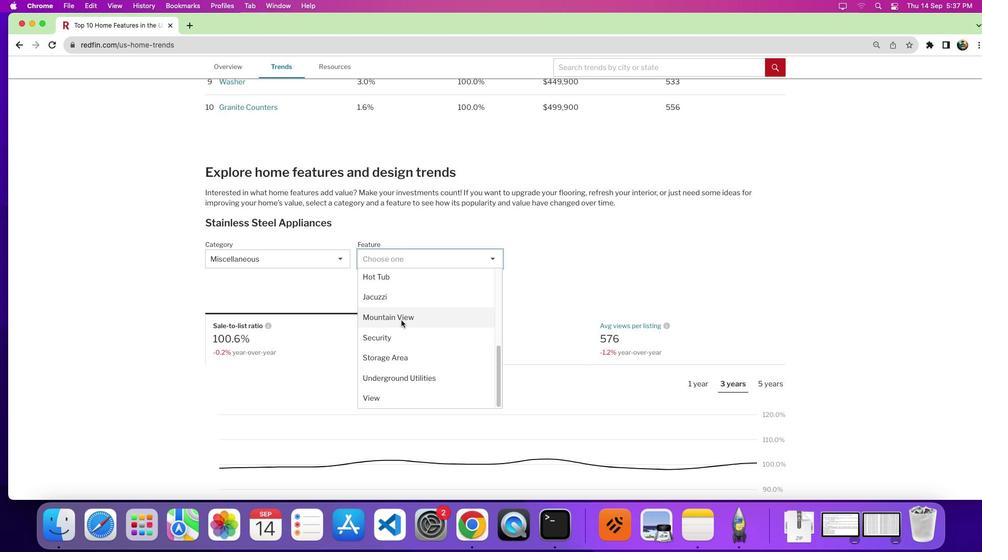 
Action: Mouse scrolled (401, 320) with delta (0, 0)
Screenshot: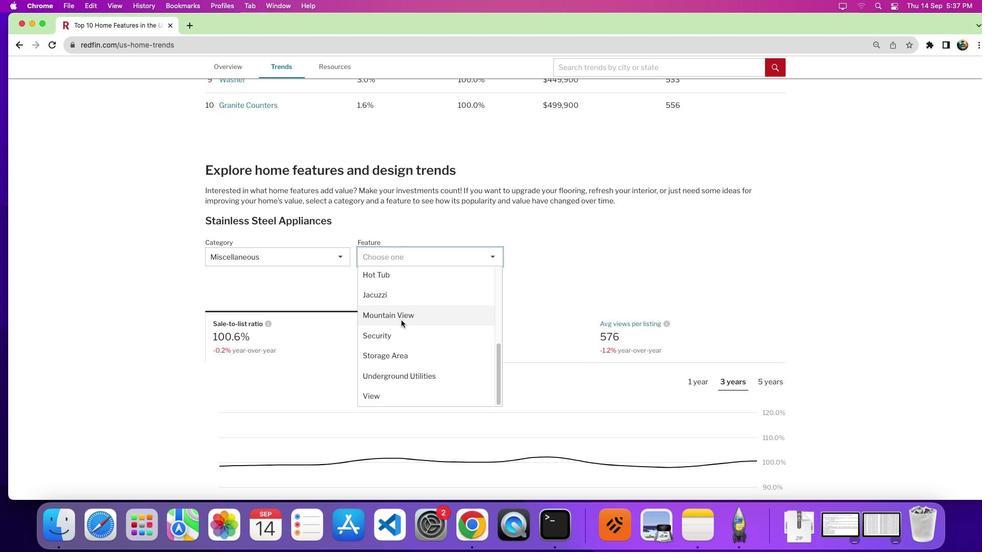 
Action: Mouse scrolled (401, 320) with delta (0, 0)
Screenshot: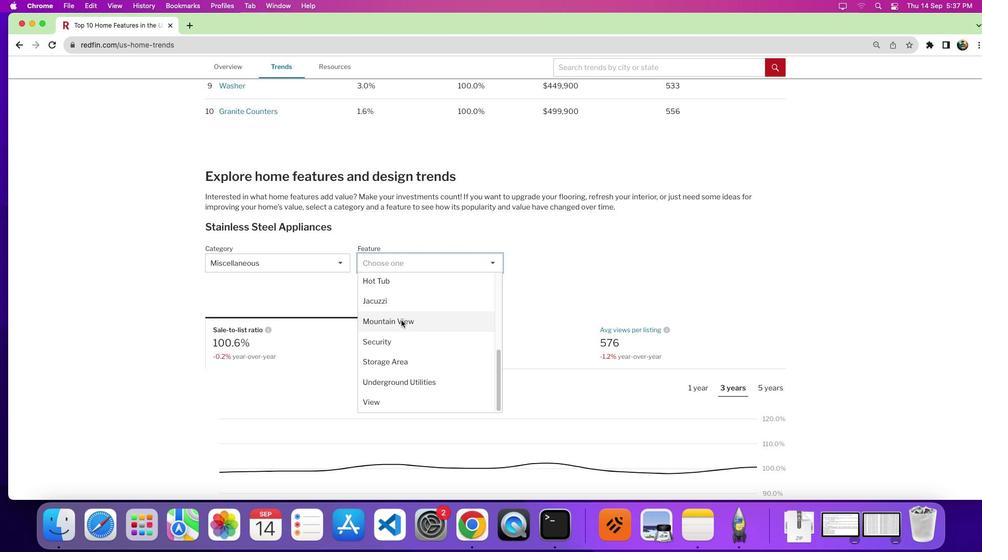 
Action: Mouse scrolled (401, 320) with delta (0, 2)
Screenshot: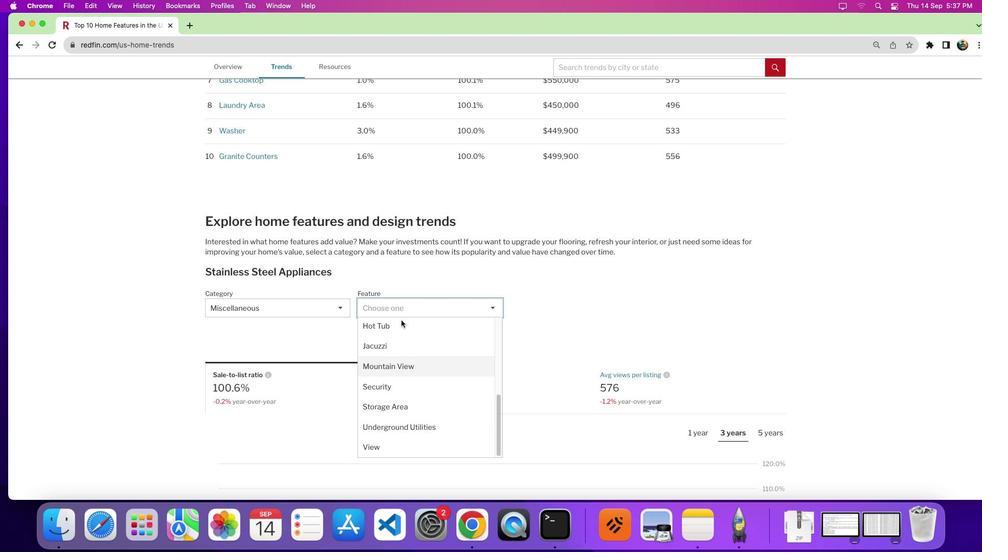 
Action: Mouse moved to (397, 410)
Screenshot: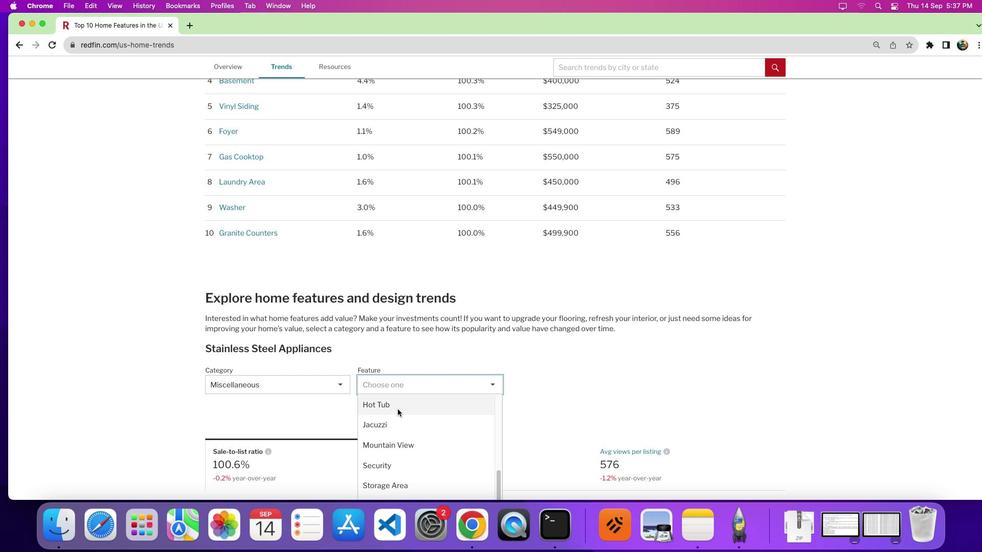 
Action: Mouse pressed left at (397, 410)
Screenshot: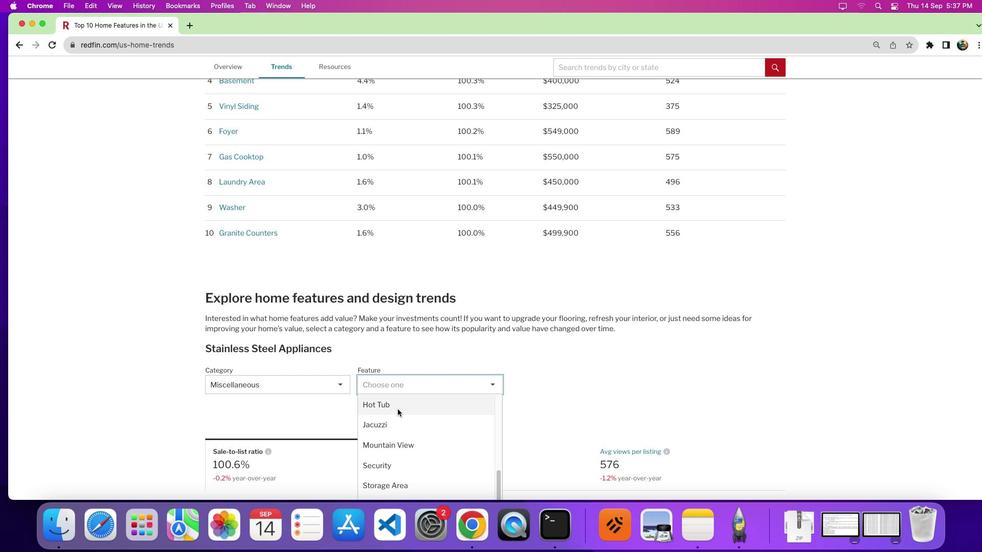 
Action: Mouse moved to (595, 378)
Screenshot: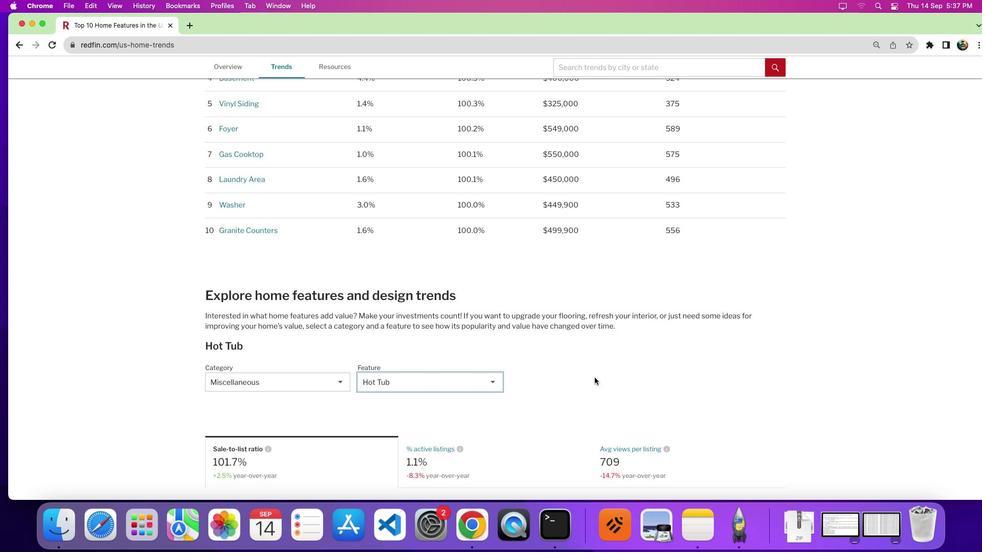 
Action: Mouse scrolled (595, 378) with delta (0, 0)
Screenshot: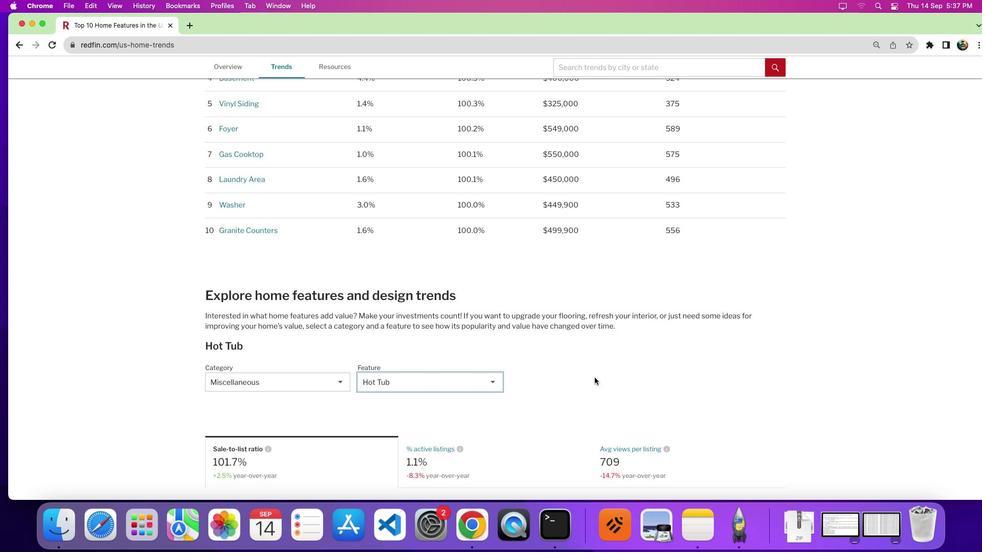 
Action: Mouse scrolled (595, 378) with delta (0, 0)
Screenshot: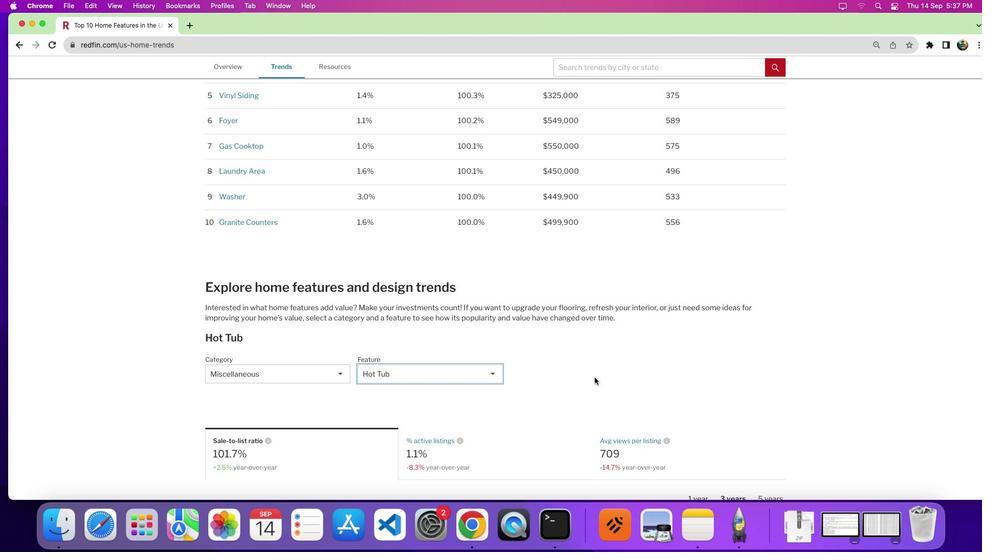 
Action: Mouse scrolled (595, 378) with delta (0, -2)
Screenshot: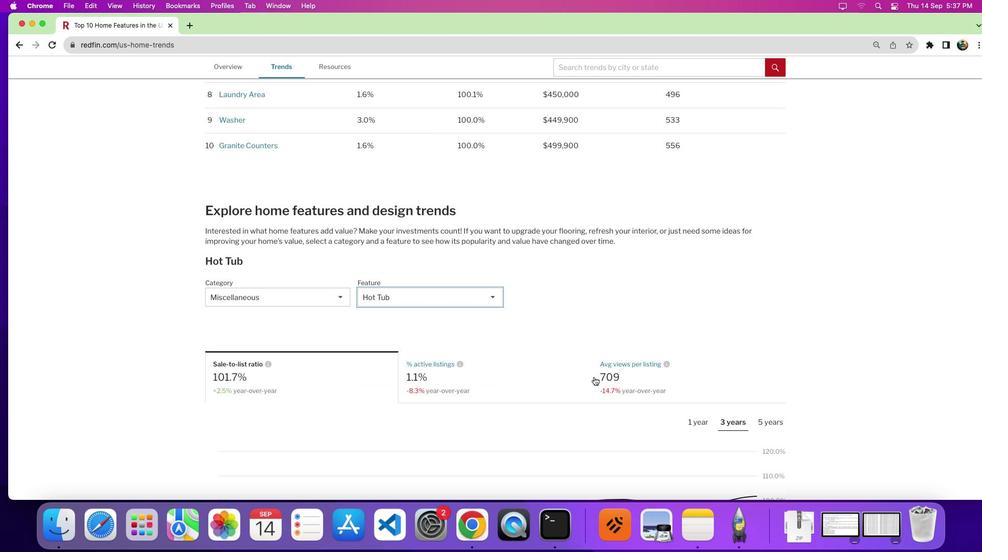 
Action: Mouse moved to (658, 306)
Screenshot: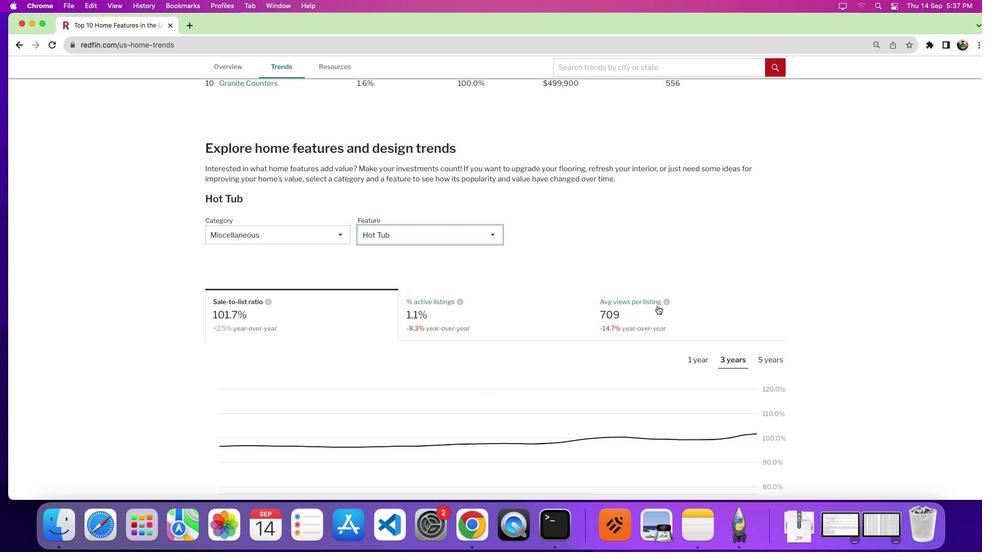 
Action: Mouse pressed left at (658, 306)
Screenshot: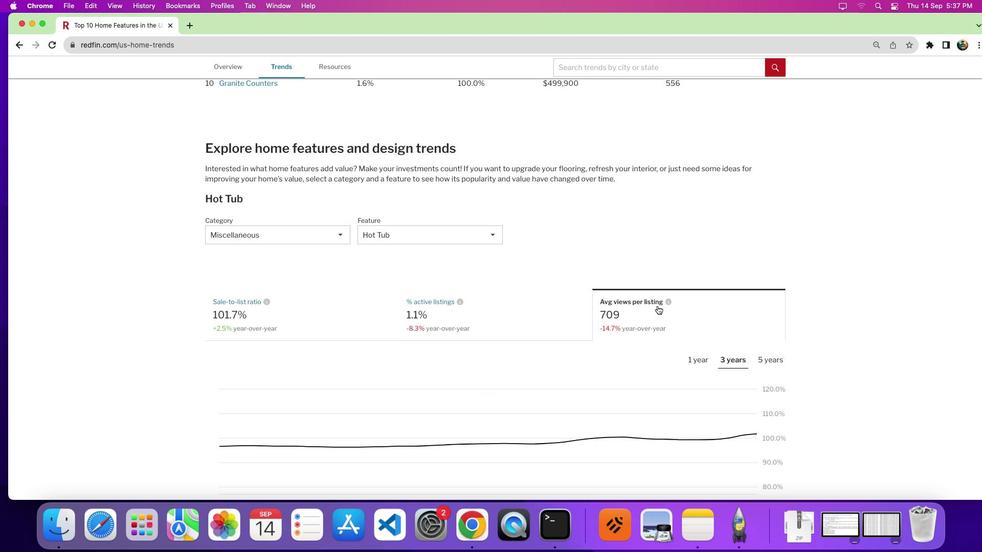 
Action: Mouse moved to (658, 306)
Screenshot: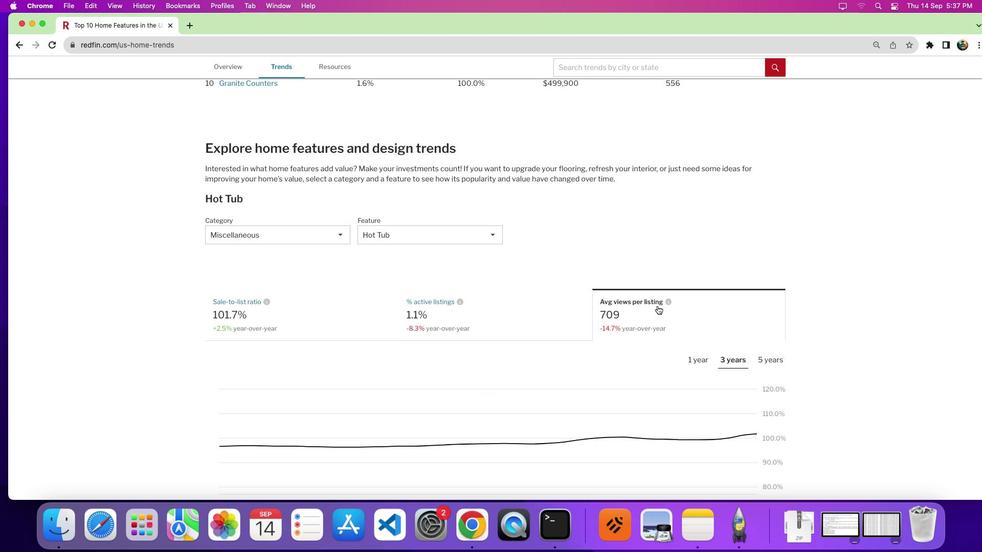 
Action: Mouse scrolled (658, 306) with delta (0, 0)
Screenshot: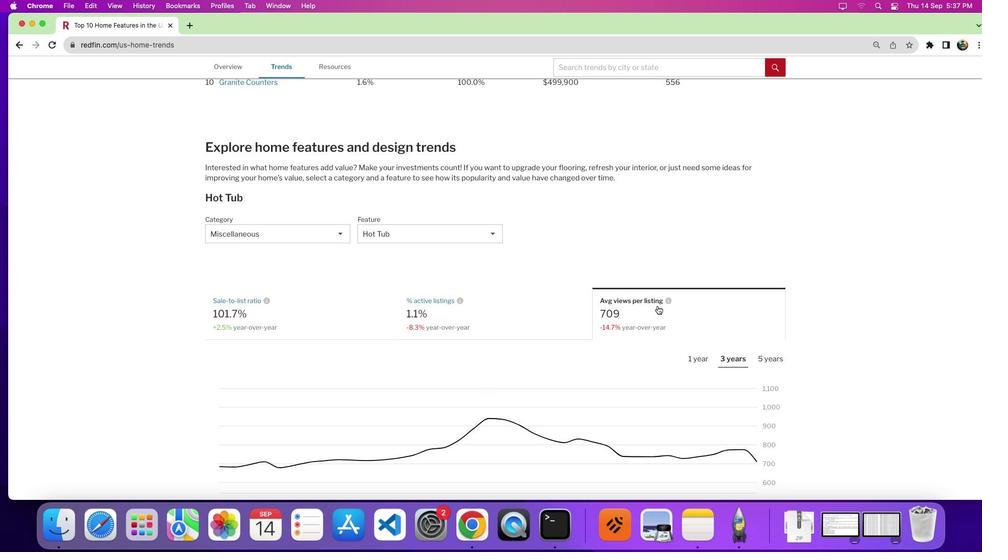 
Action: Mouse scrolled (658, 306) with delta (0, 0)
Screenshot: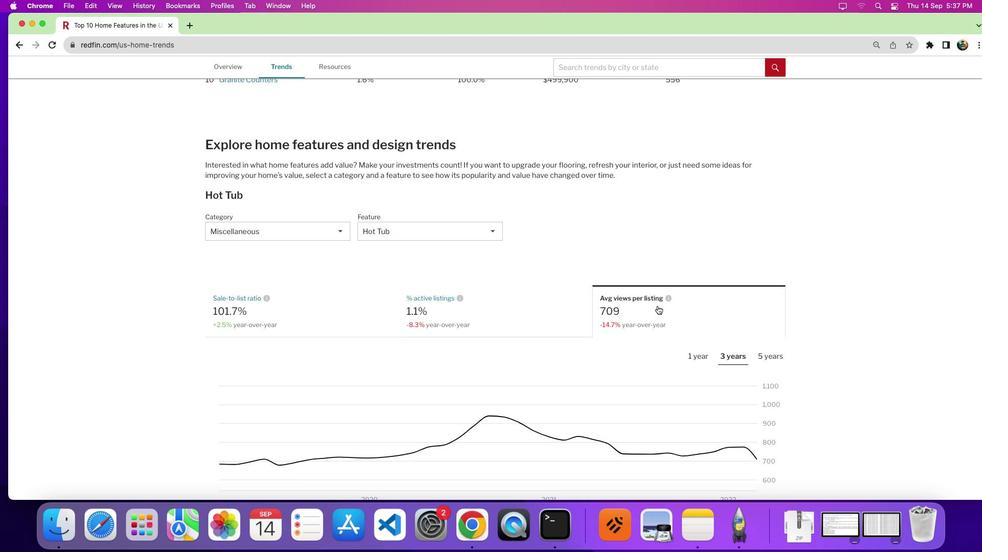 
Action: Mouse moved to (657, 307)
Screenshot: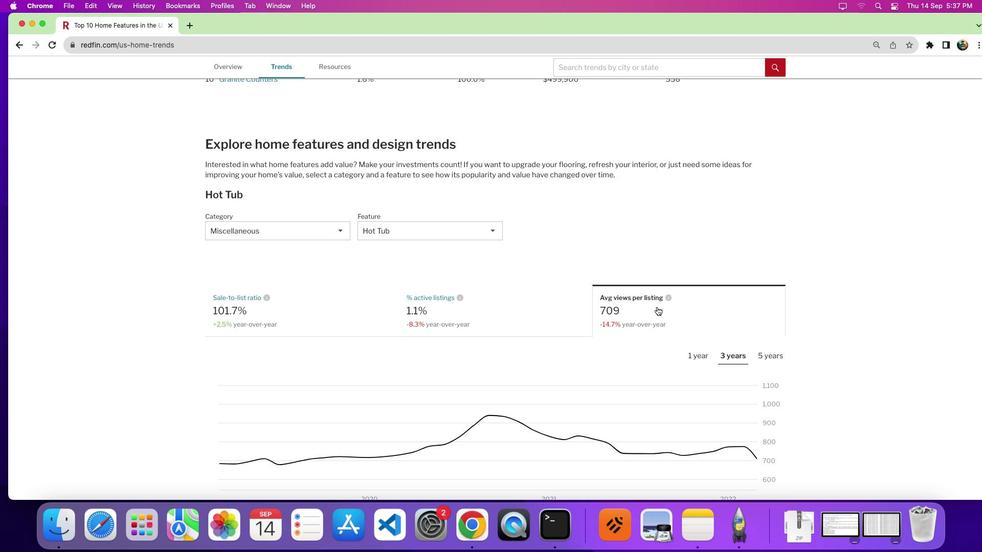 
Action: Mouse scrolled (657, 307) with delta (0, 0)
Screenshot: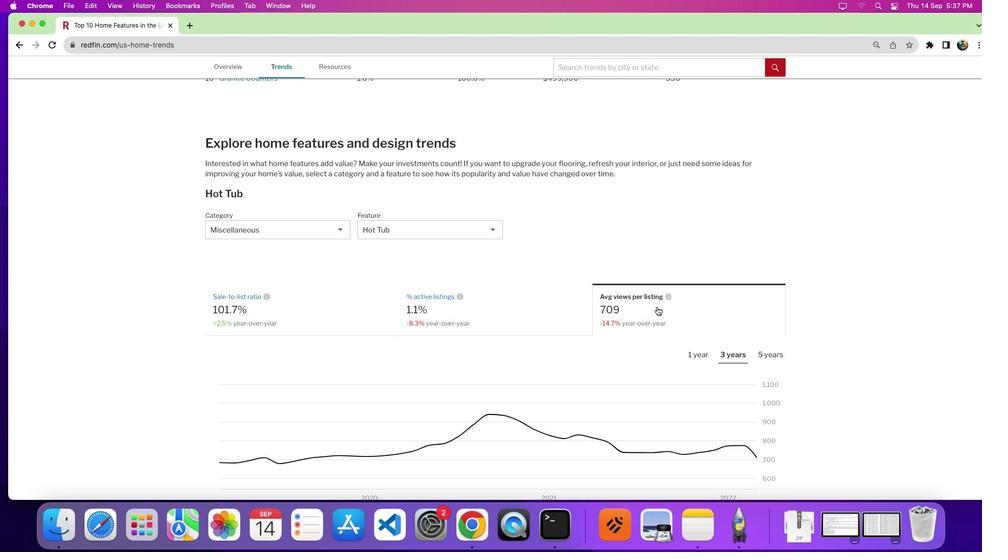 
Action: Mouse scrolled (657, 307) with delta (0, 0)
Screenshot: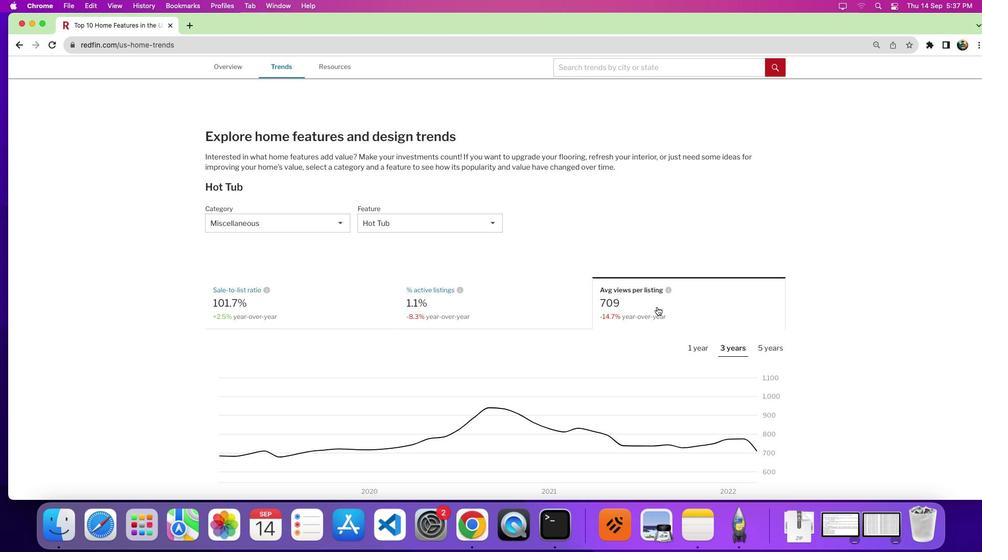 
Action: Mouse moved to (700, 329)
Screenshot: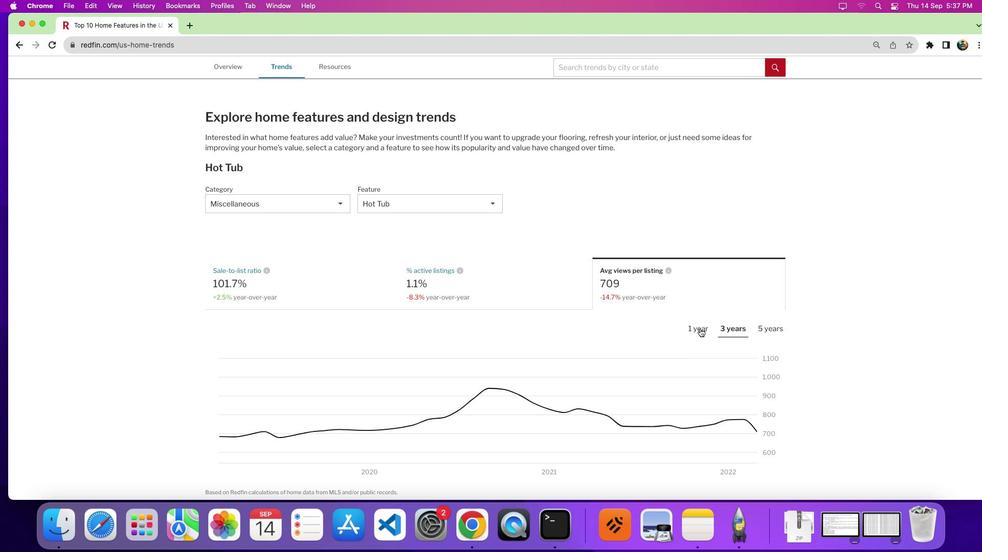 
Action: Mouse pressed left at (700, 329)
Screenshot: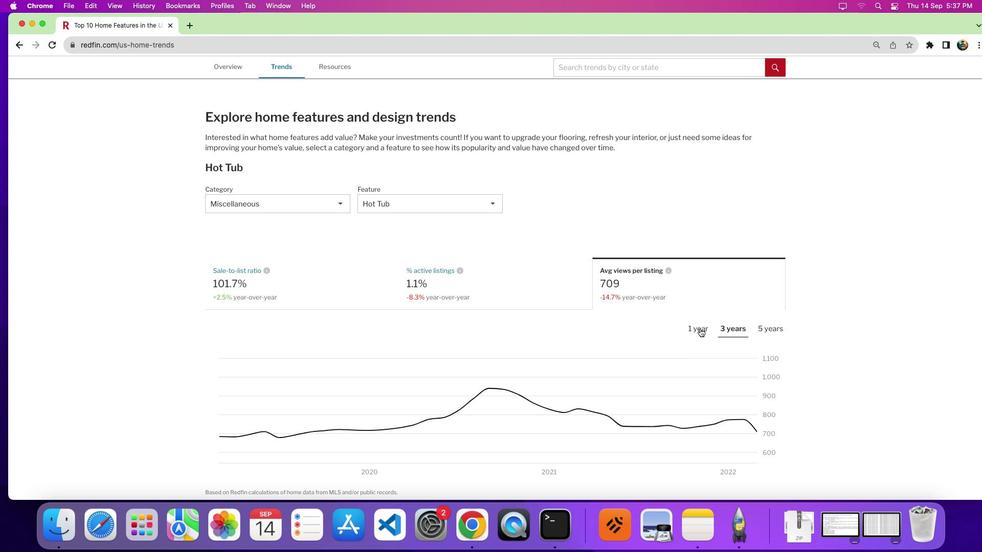 
Action: Mouse moved to (549, 365)
Screenshot: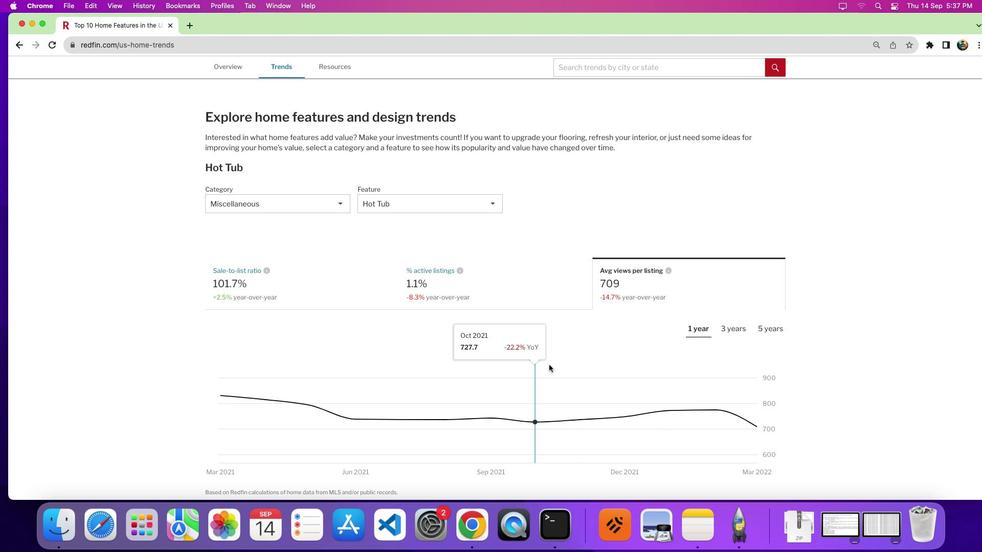 
Action: Mouse scrolled (549, 365) with delta (0, 0)
Screenshot: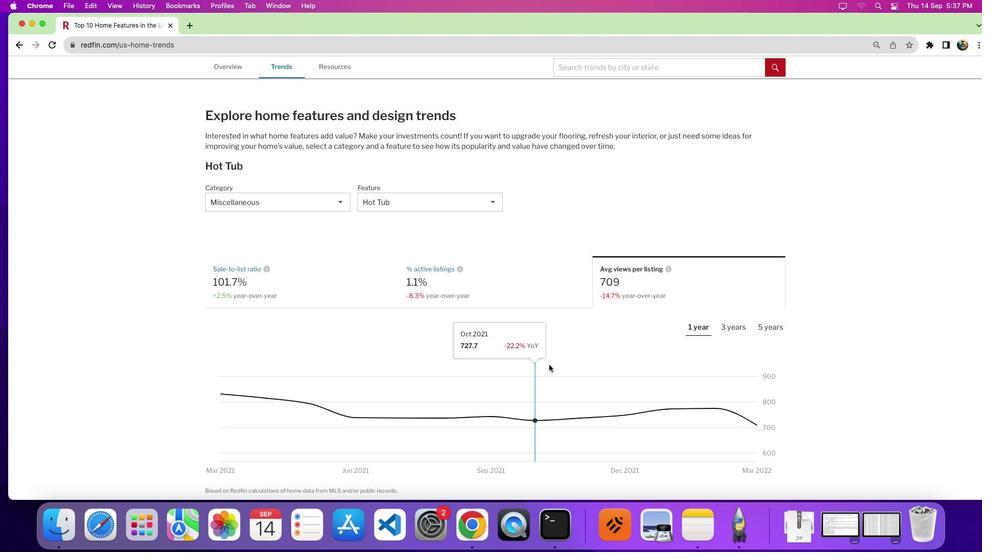 
Action: Mouse scrolled (549, 365) with delta (0, 0)
Screenshot: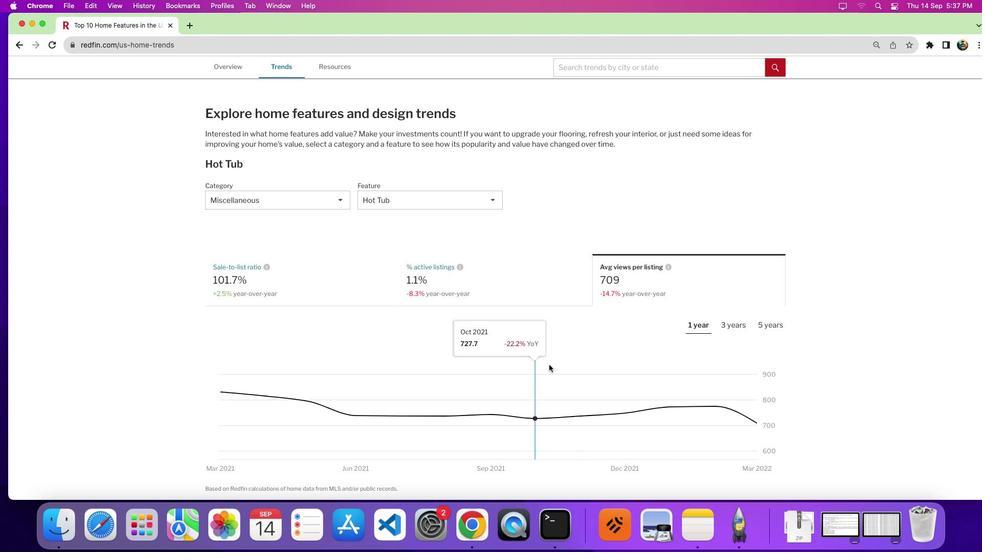 
Action: Mouse scrolled (549, 365) with delta (0, 0)
Screenshot: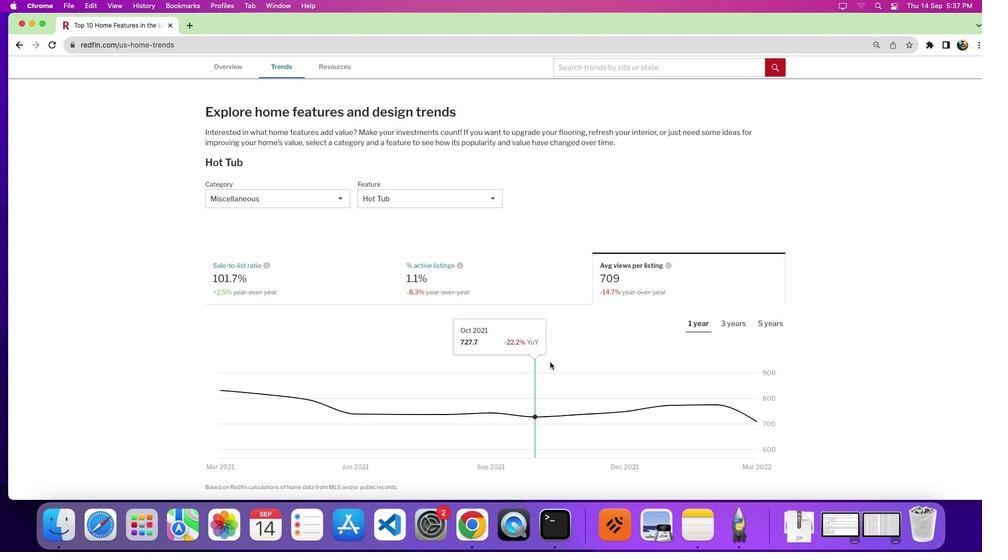 
Action: Mouse moved to (574, 354)
Screenshot: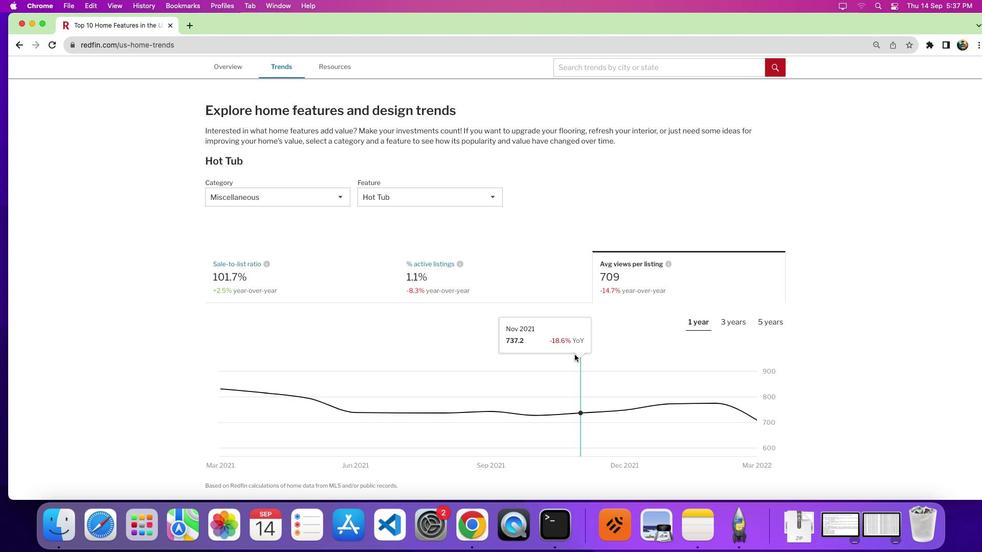 
Action: Mouse scrolled (574, 354) with delta (0, 0)
Screenshot: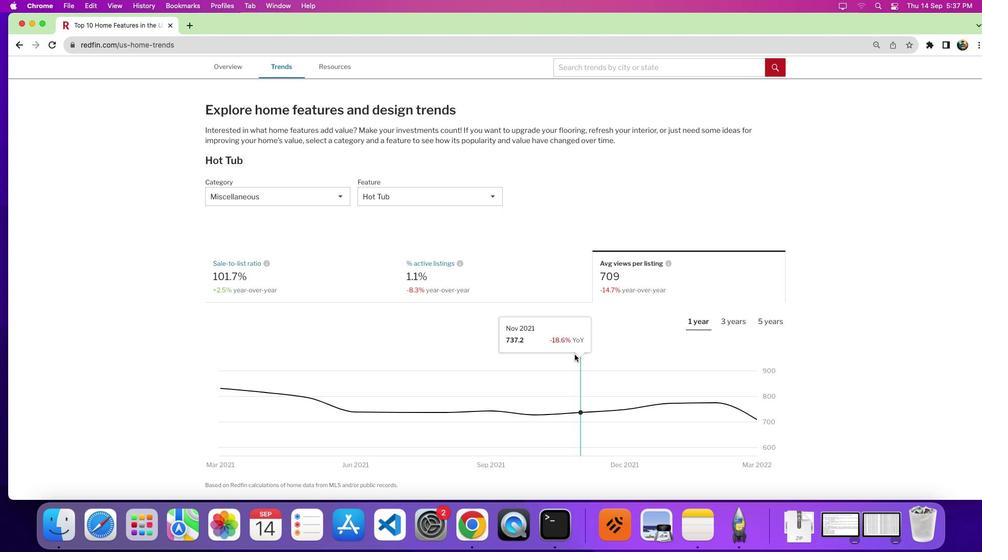 
Action: Mouse scrolled (574, 354) with delta (0, 0)
Screenshot: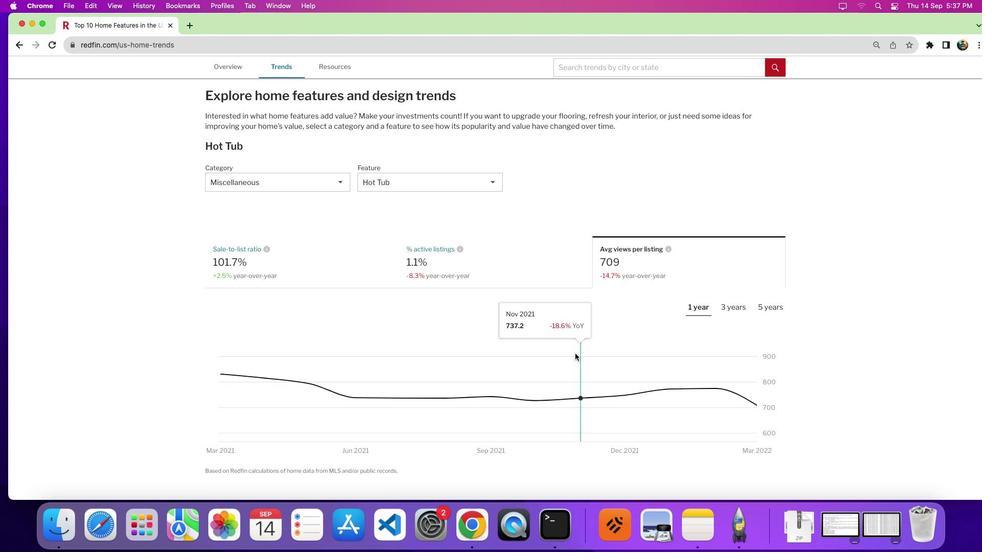 
Action: Mouse moved to (575, 353)
Screenshot: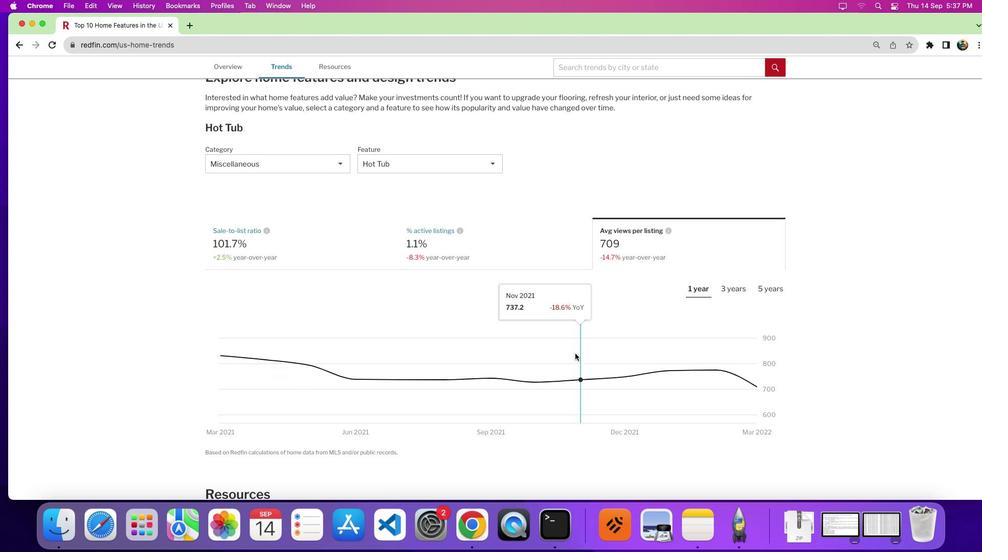 
Action: Mouse scrolled (575, 353) with delta (0, 0)
Screenshot: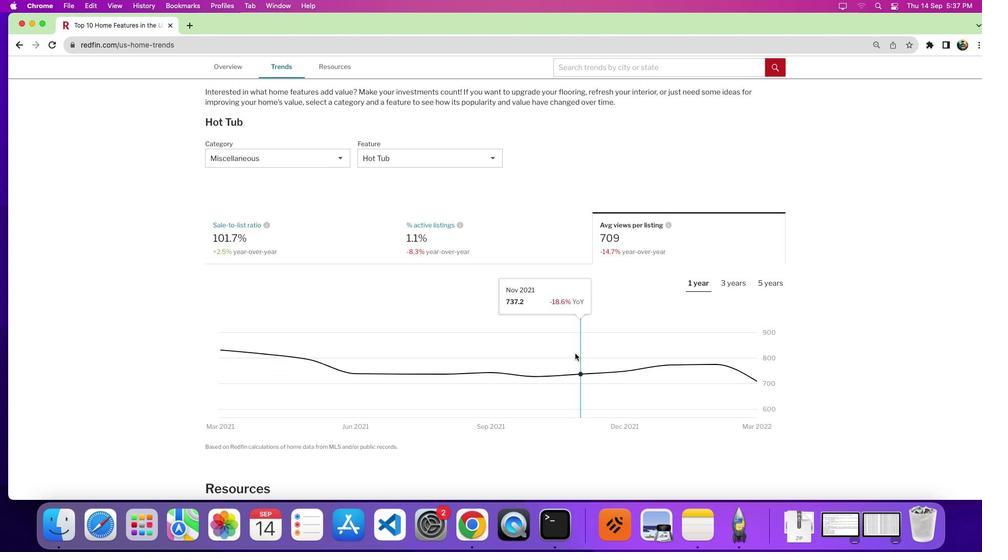 
Action: Mouse moved to (769, 390)
Screenshot: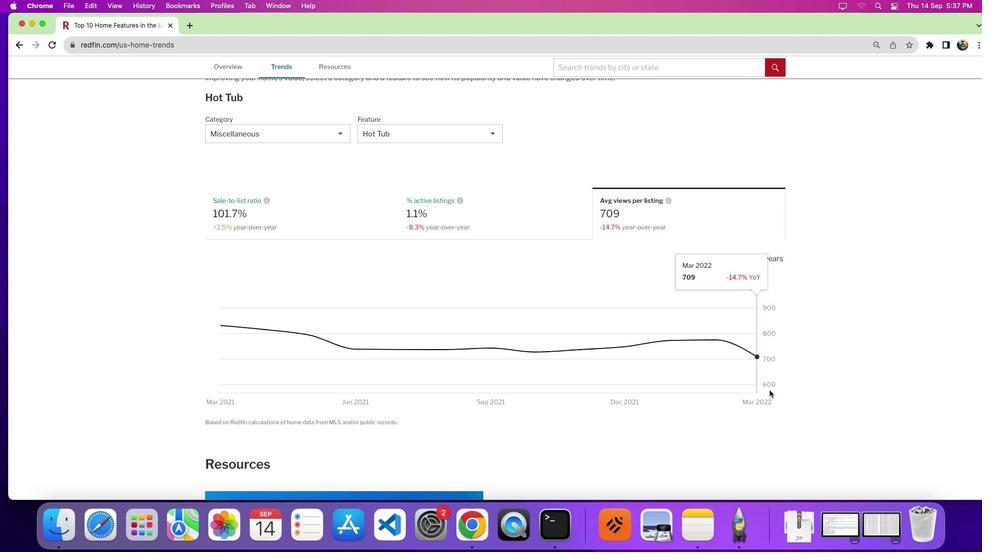 
